 Task: Find connections with filter location Dongling with filter topic #wellness with filter profile language German with filter current company Applus+ IDIADA with filter school Poornima College of Engineering with filter industry Food and Beverage Retail with filter service category Demand Generation with filter keywords title Marketing Staff
Action: Mouse moved to (590, 80)
Screenshot: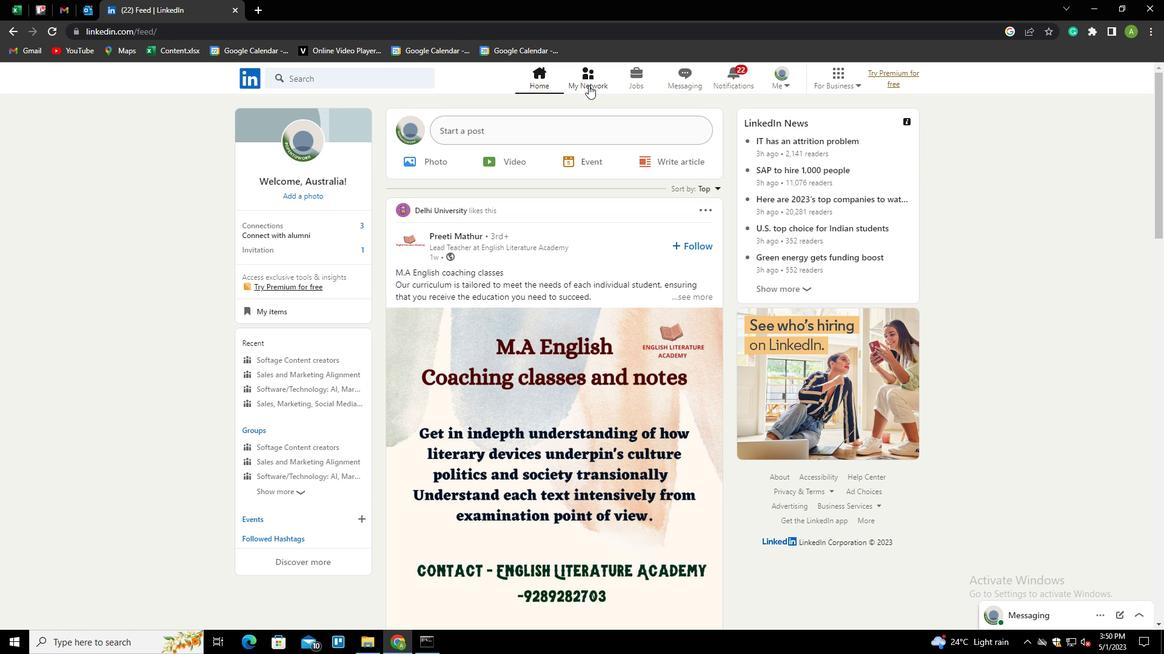 
Action: Mouse pressed left at (590, 80)
Screenshot: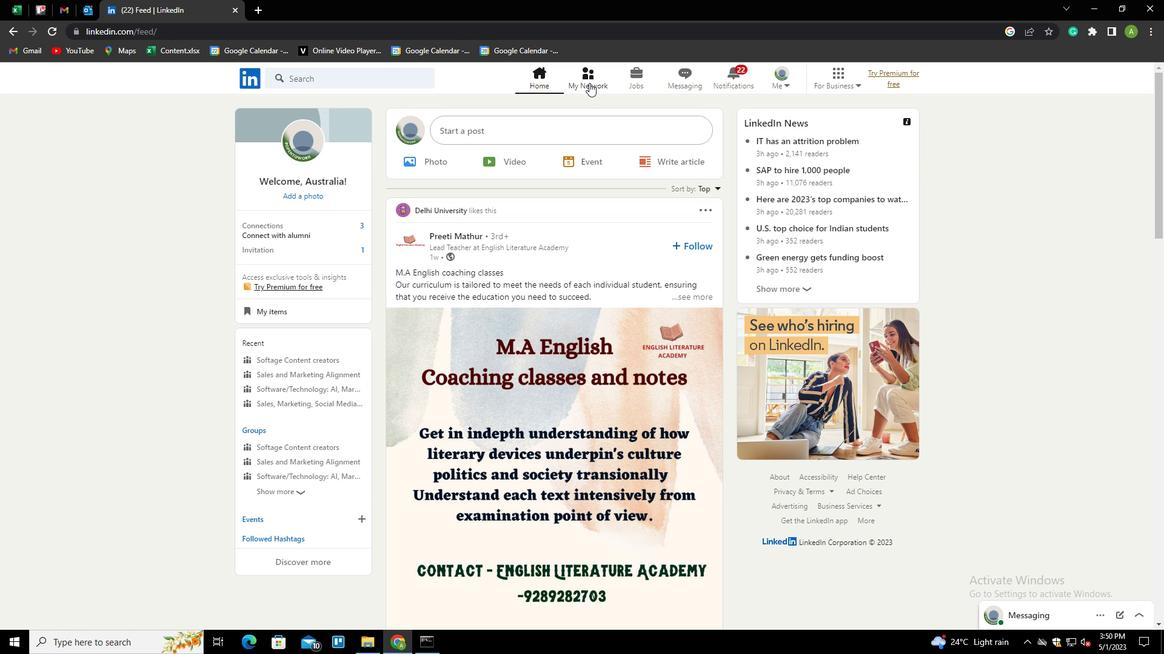 
Action: Mouse moved to (339, 144)
Screenshot: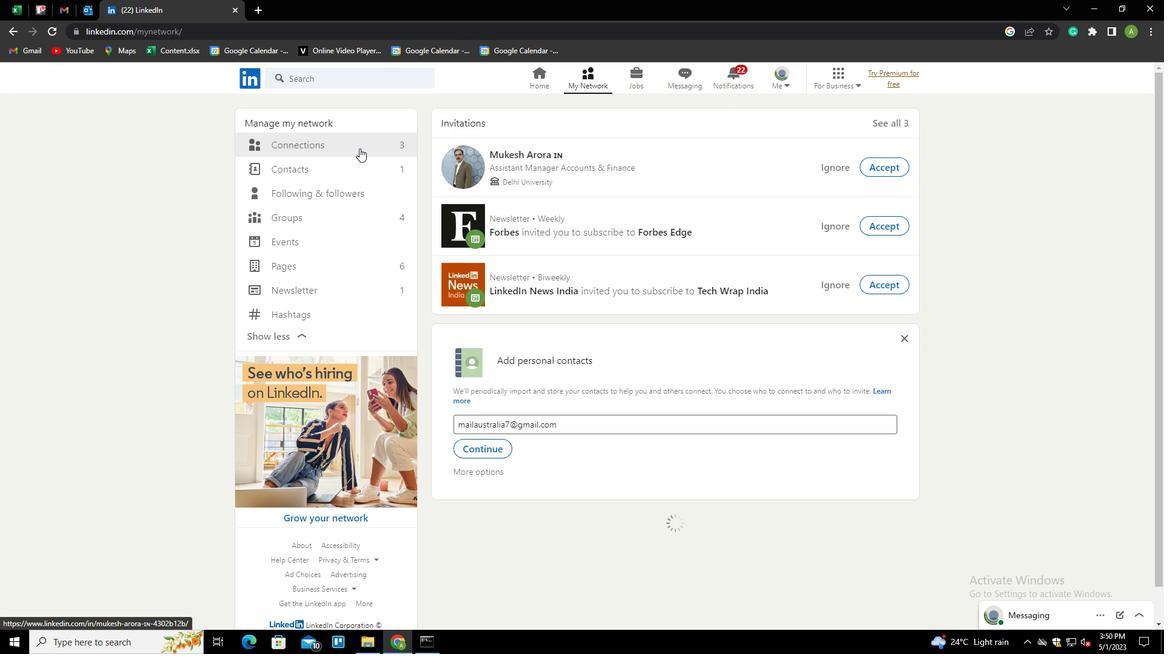 
Action: Mouse pressed left at (339, 144)
Screenshot: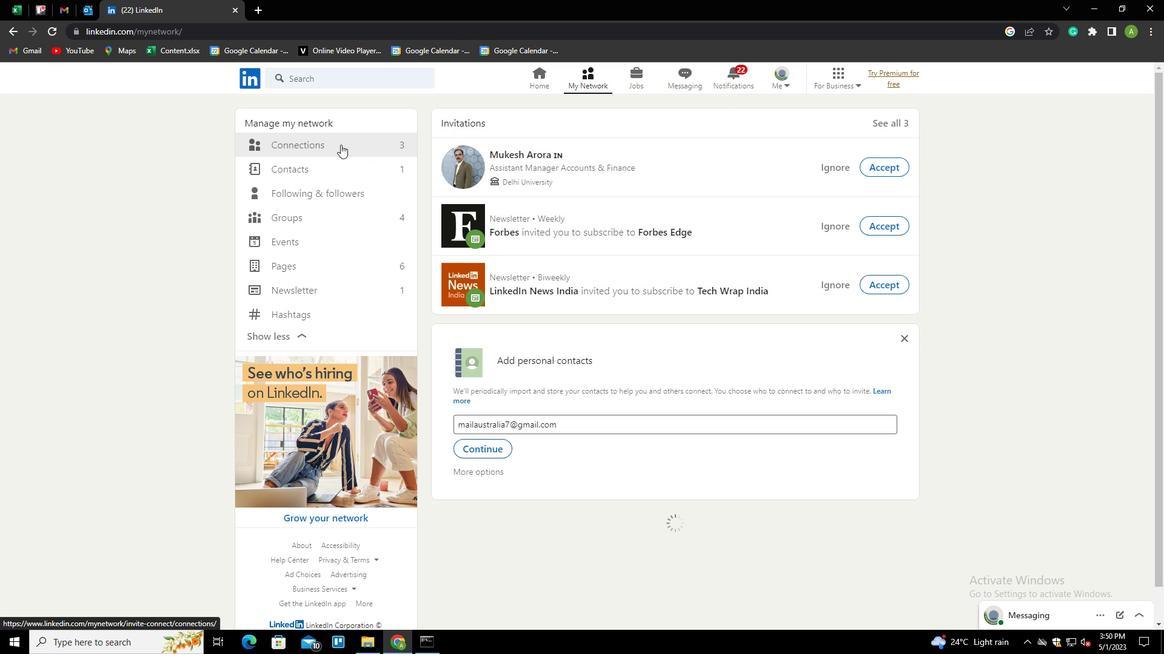 
Action: Mouse moved to (658, 144)
Screenshot: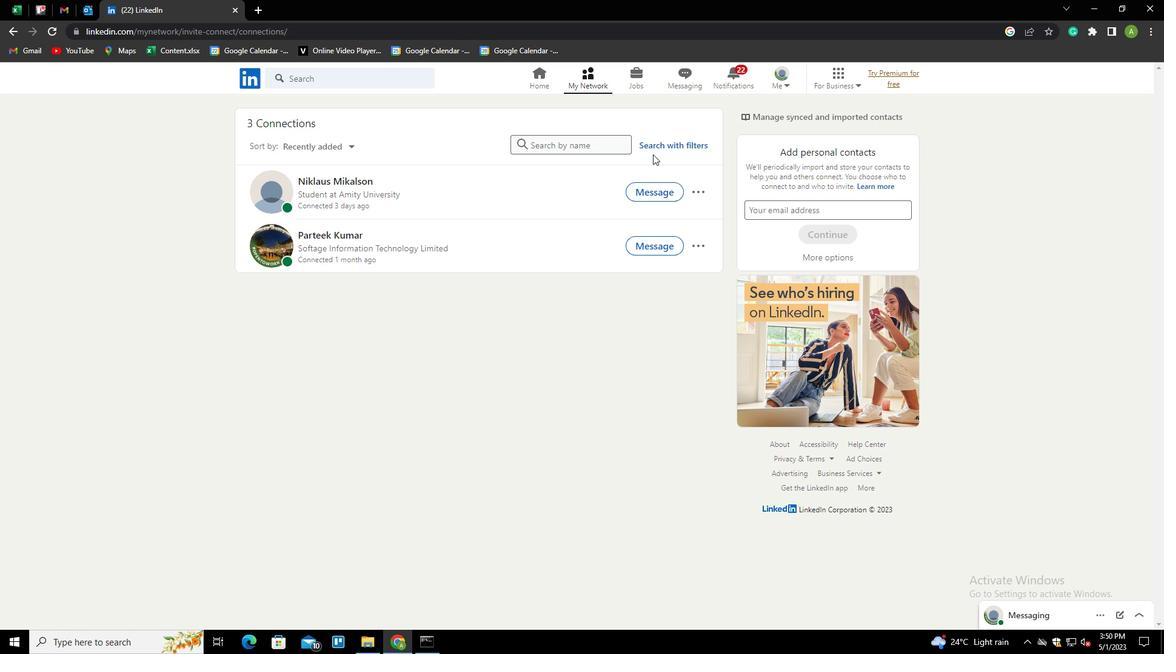 
Action: Mouse pressed left at (658, 144)
Screenshot: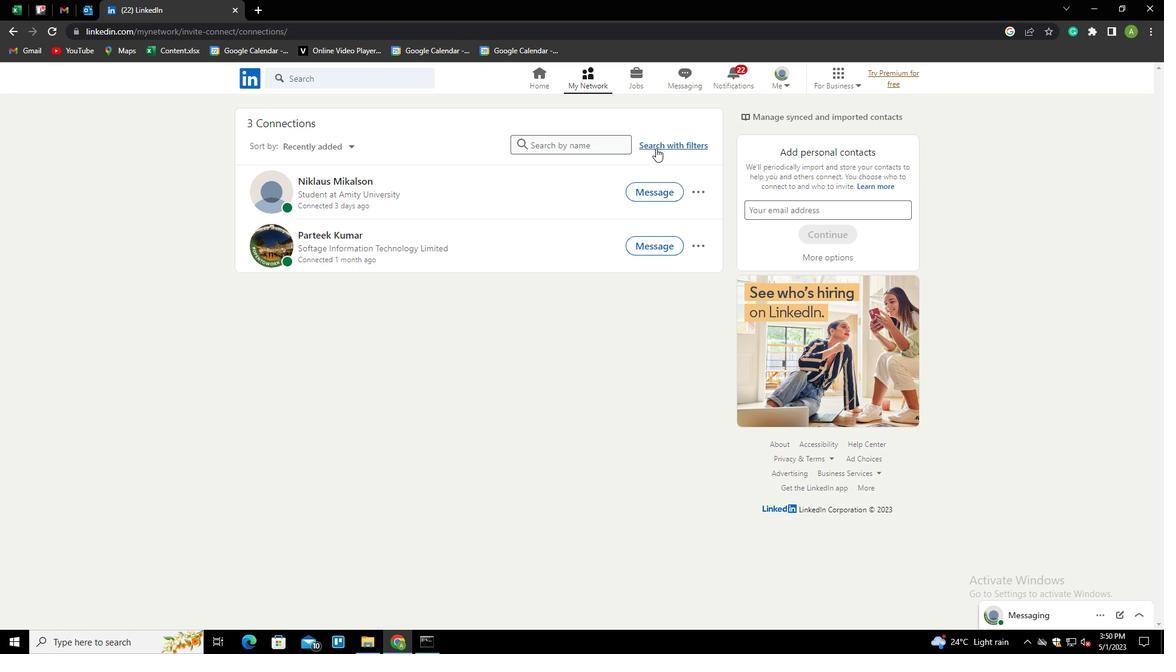 
Action: Mouse moved to (616, 112)
Screenshot: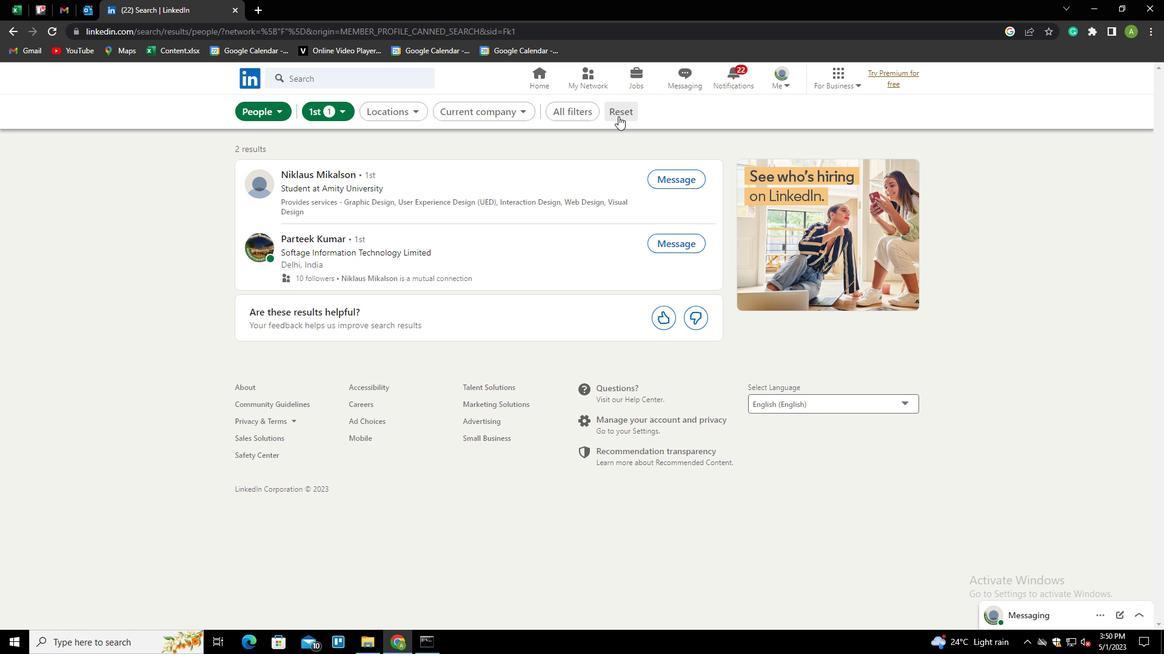 
Action: Mouse pressed left at (616, 112)
Screenshot: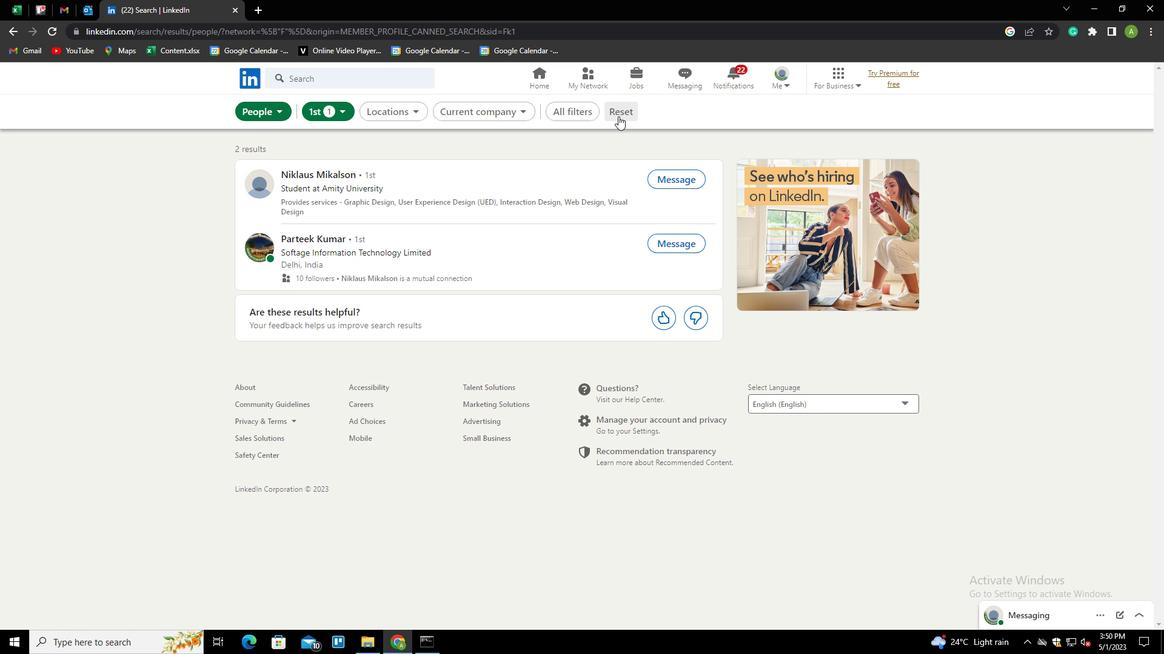 
Action: Mouse moved to (584, 112)
Screenshot: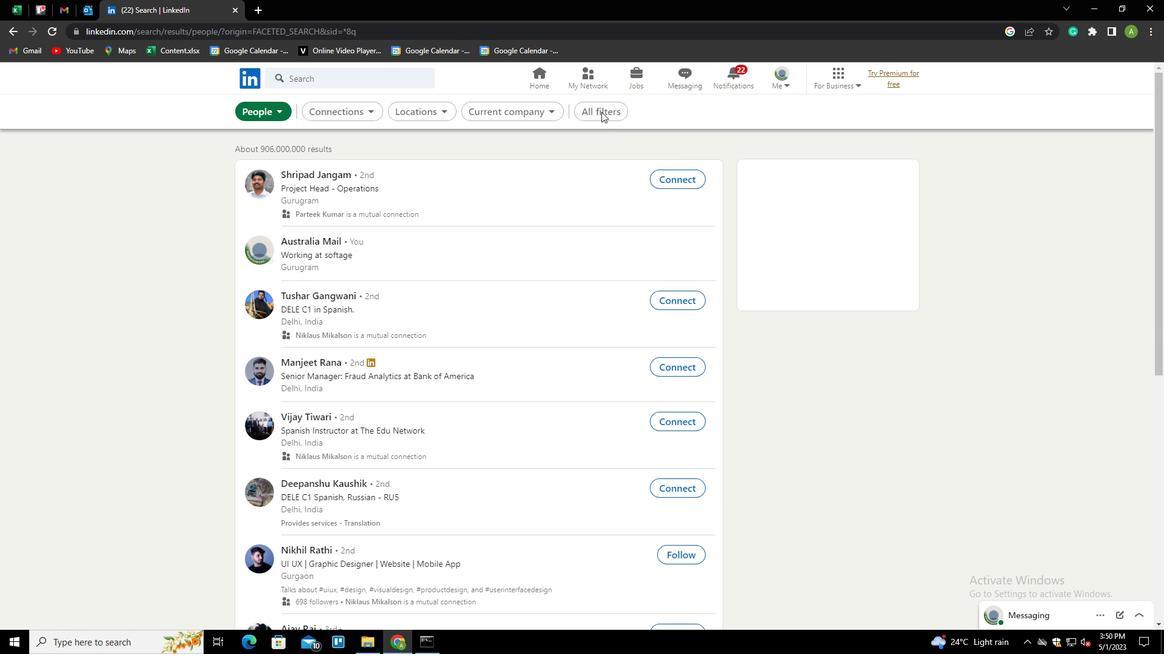 
Action: Mouse pressed left at (584, 112)
Screenshot: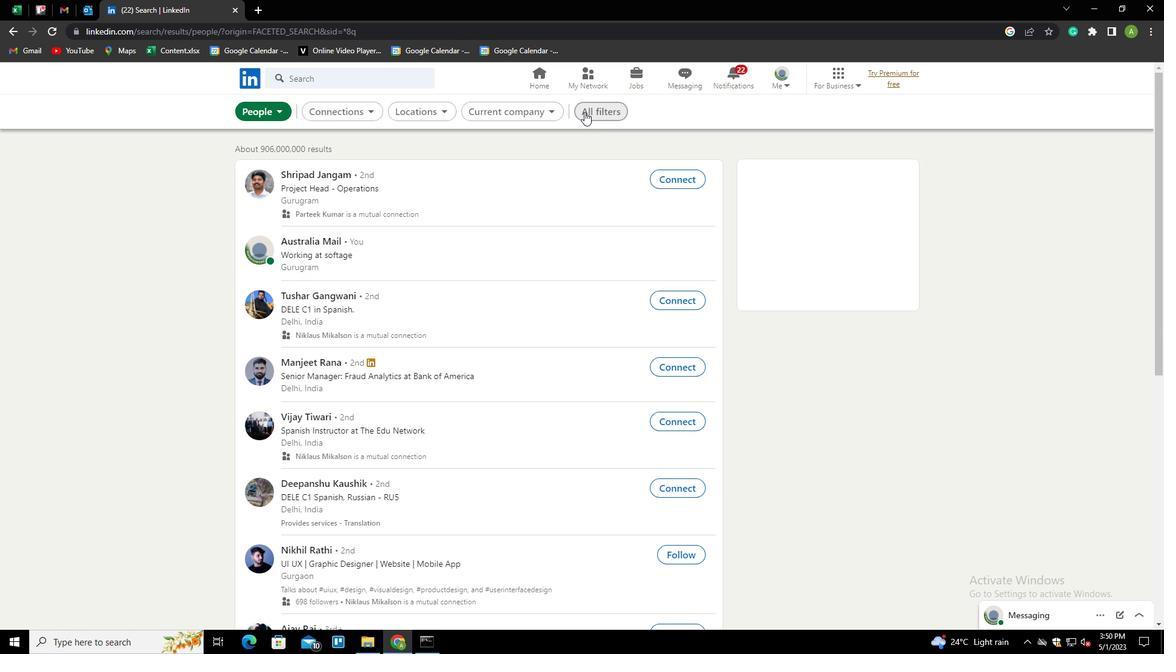 
Action: Mouse moved to (918, 354)
Screenshot: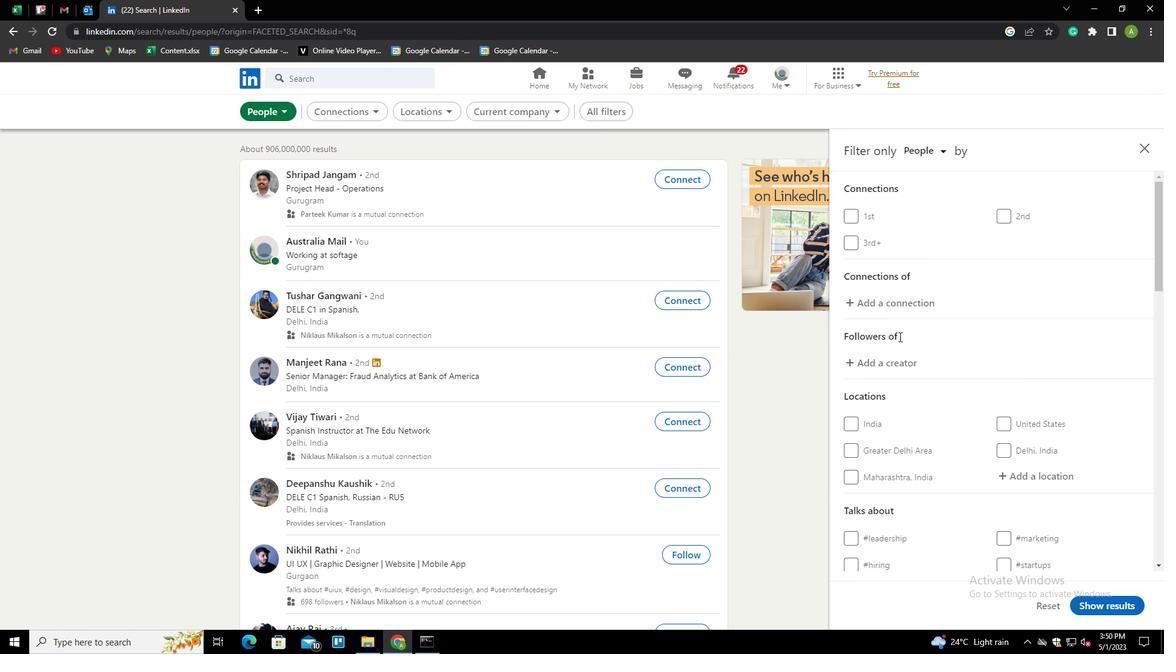 
Action: Mouse scrolled (918, 354) with delta (0, 0)
Screenshot: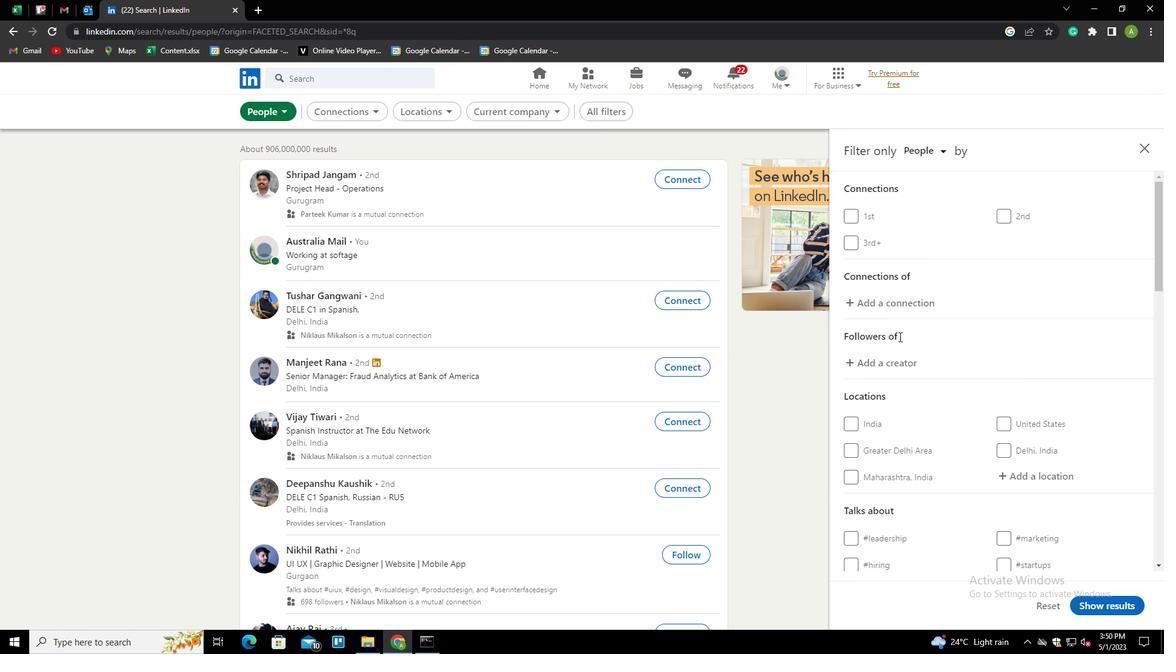 
Action: Mouse scrolled (918, 354) with delta (0, 0)
Screenshot: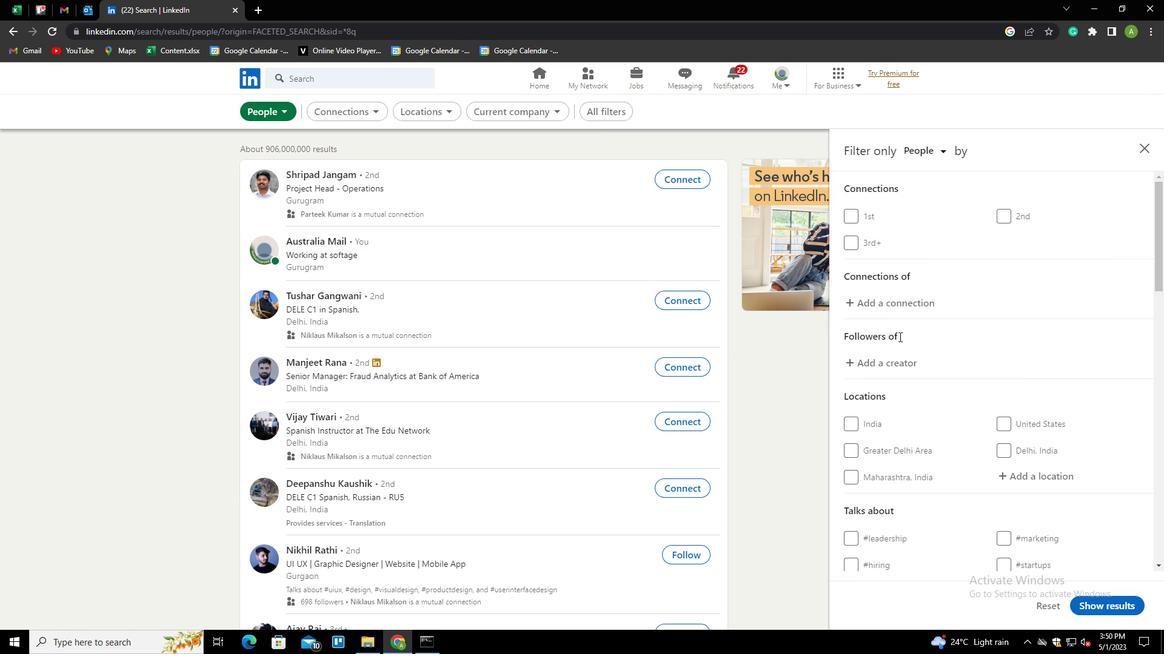 
Action: Mouse moved to (1024, 355)
Screenshot: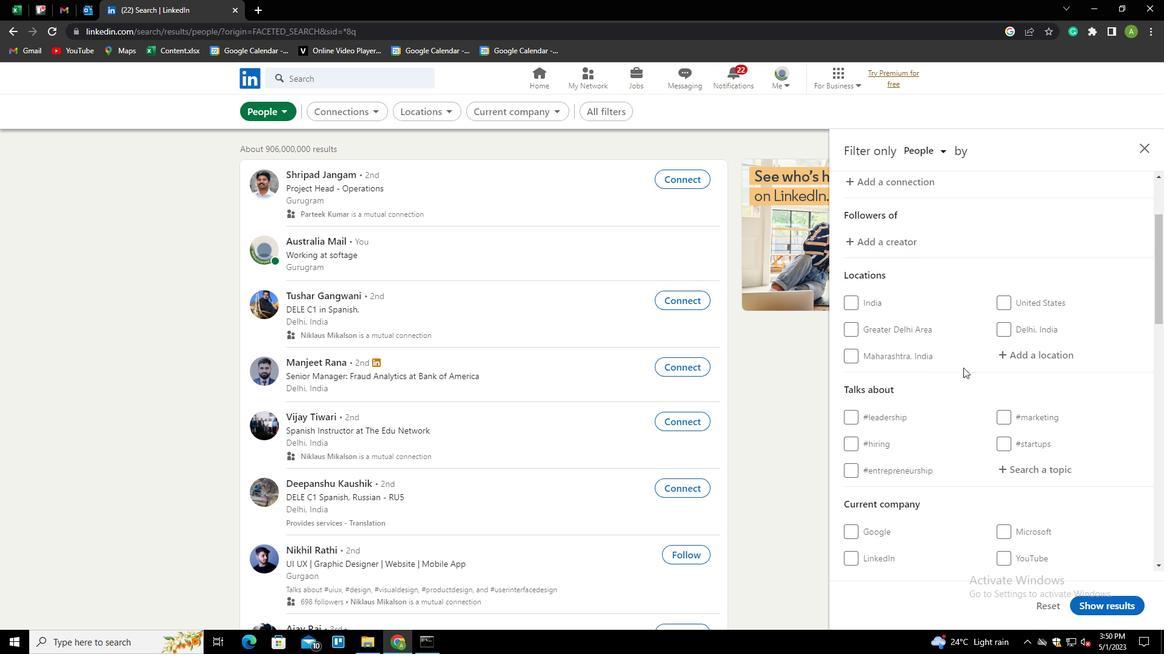 
Action: Mouse pressed left at (1024, 355)
Screenshot: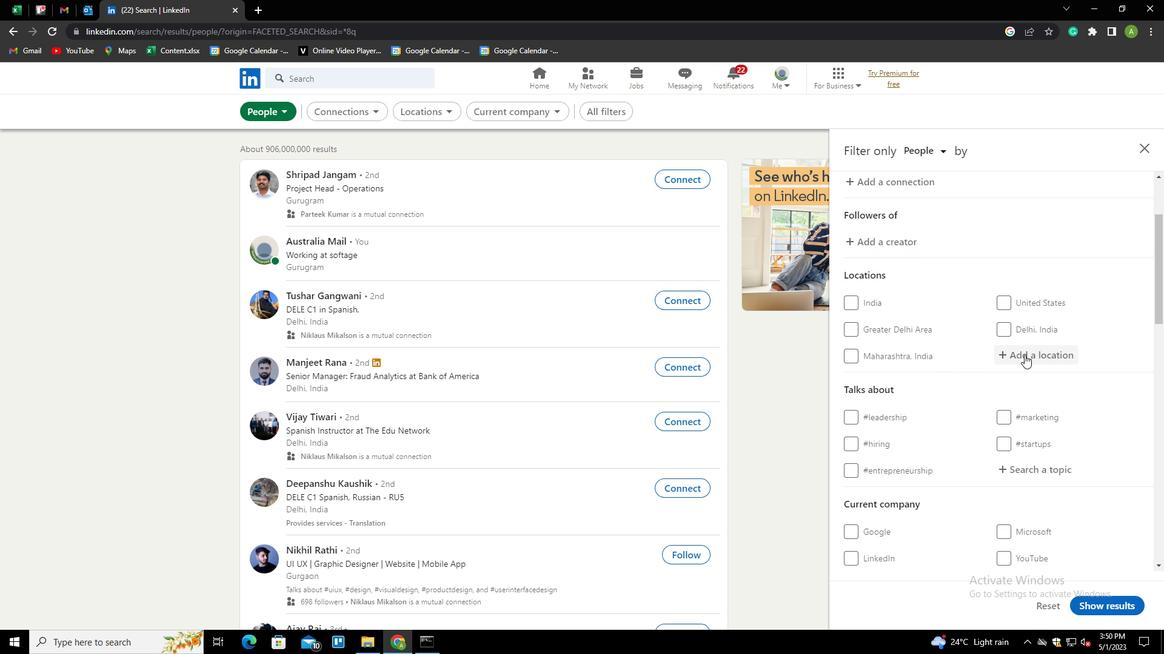 
Action: Key pressed <Key.shift>
Screenshot: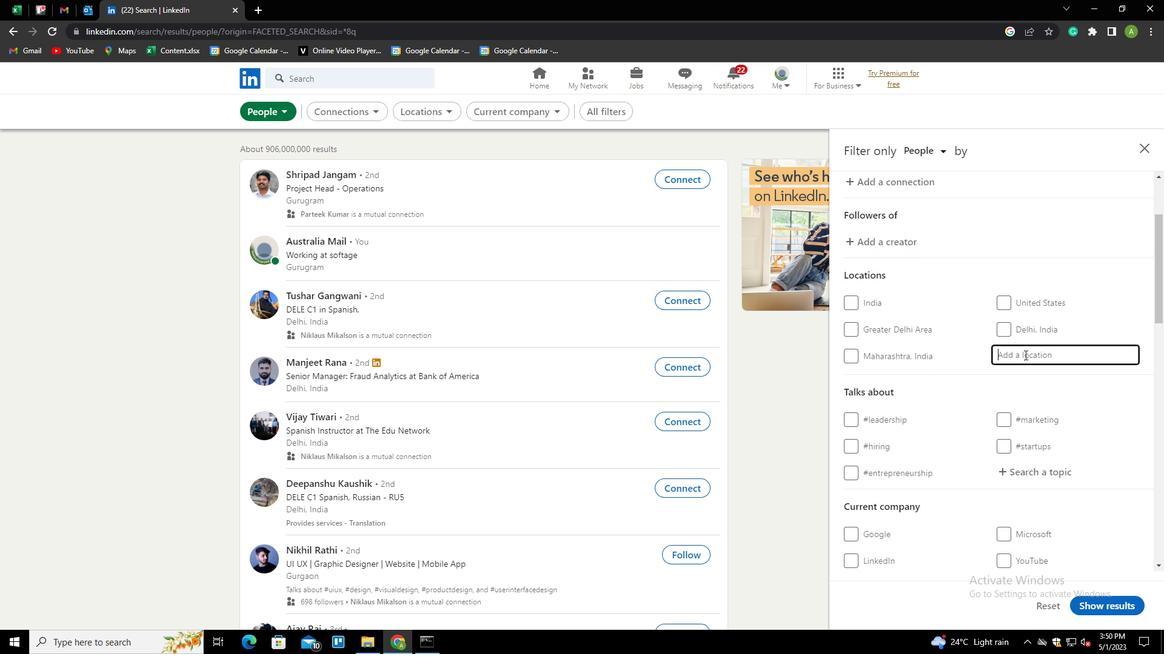
Action: Mouse moved to (1020, 355)
Screenshot: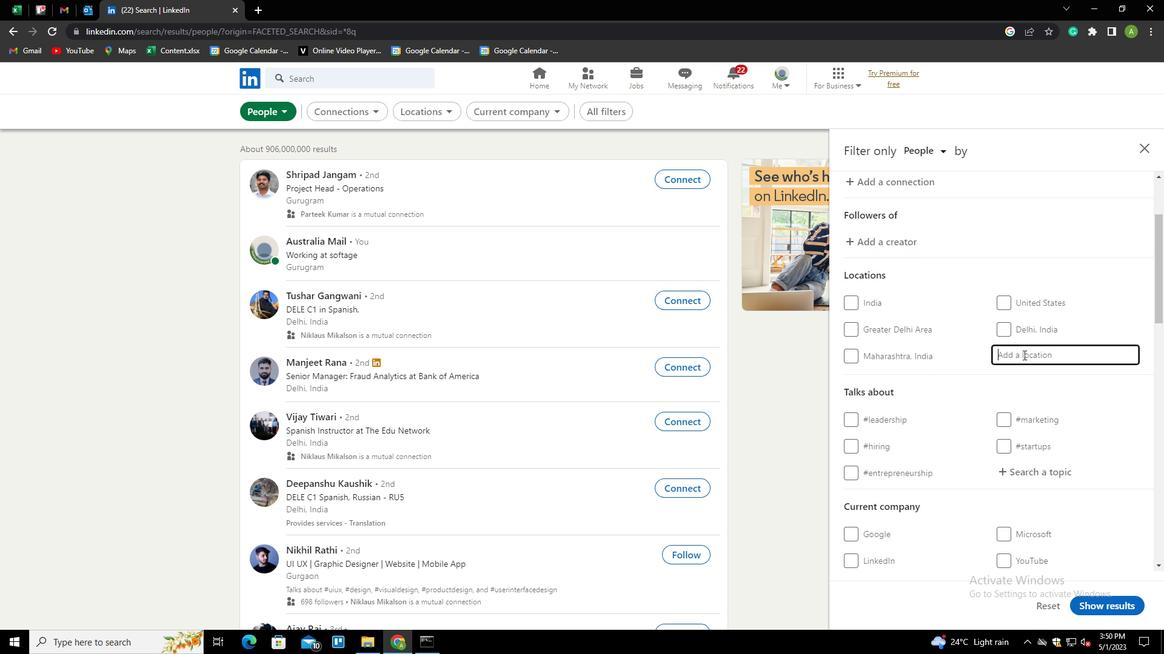 
Action: Key pressed <Key.shift><Key.shift><Key.shift><Key.shift><Key.shift><Key.shift><Key.shift><Key.shift><Key.shift><Key.shift><Key.shift><Key.shift><Key.shift><Key.shift><Key.shift><Key.shift><Key.shift><Key.shift><Key.shift><Key.shift><Key.shift><Key.shift><Key.shift><Key.shift><Key.shift><Key.shift><Key.shift><Key.shift><Key.shift><Key.shift><Key.shift><Key.shift><Key.shift><Key.shift><Key.shift><Key.shift><Key.shift><Key.shift><Key.shift><Key.shift><Key.shift><Key.shift><Key.shift><Key.shift><Key.shift><Key.shift><Key.shift><Key.shift><Key.shift><Key.shift><Key.shift><Key.shift><Key.shift><Key.shift><Key.shift><Key.shift><Key.shift><Key.shift><Key.shift><Key.shift><Key.shift>DONGLING
Screenshot: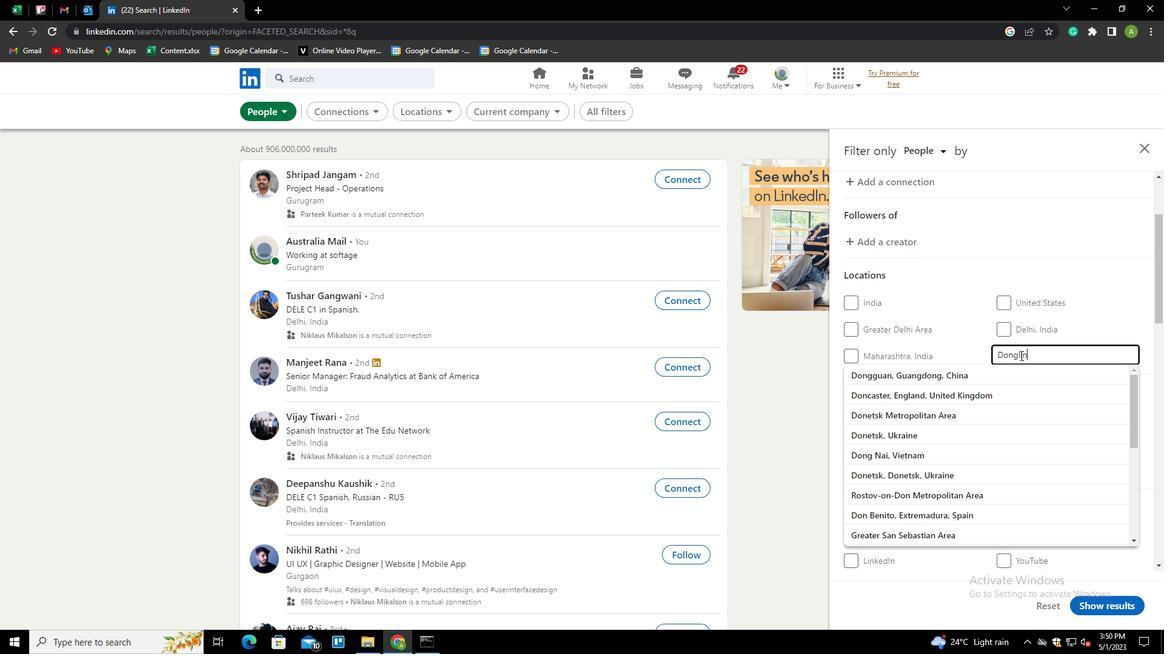 
Action: Mouse moved to (1052, 395)
Screenshot: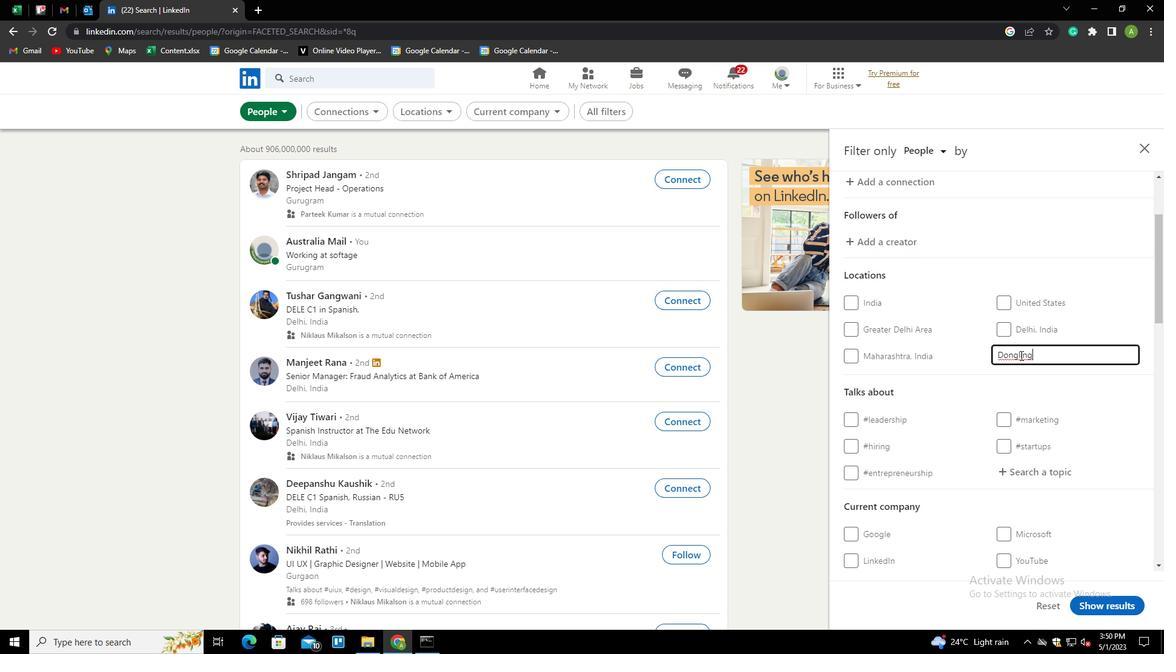 
Action: Mouse pressed left at (1052, 395)
Screenshot: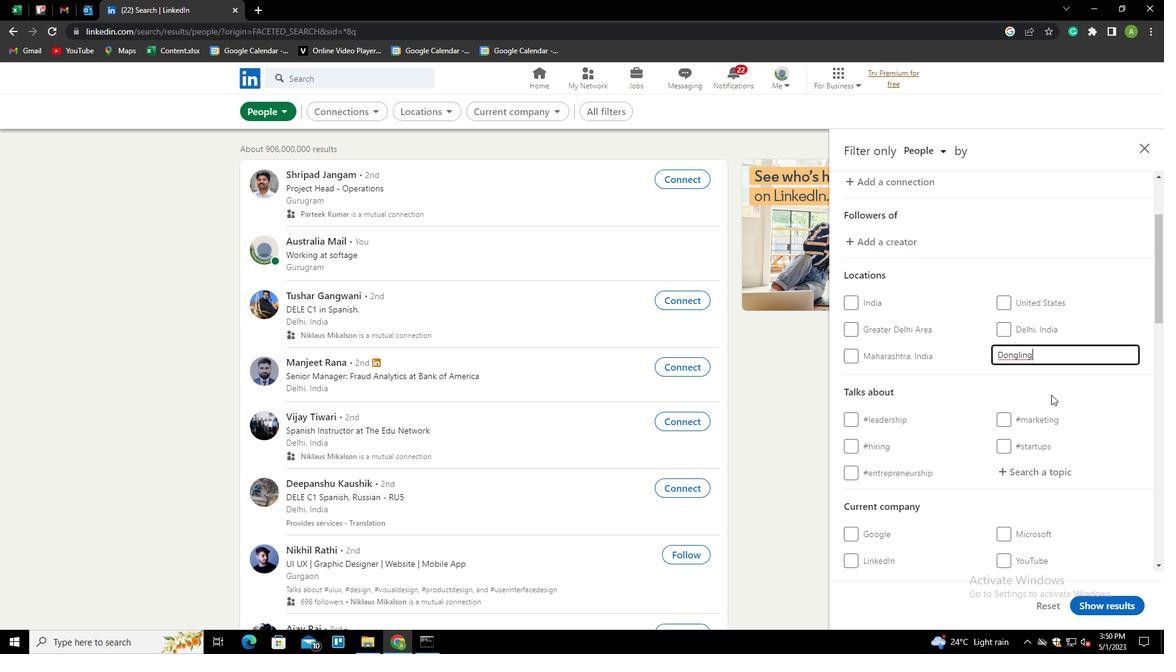
Action: Mouse moved to (1033, 469)
Screenshot: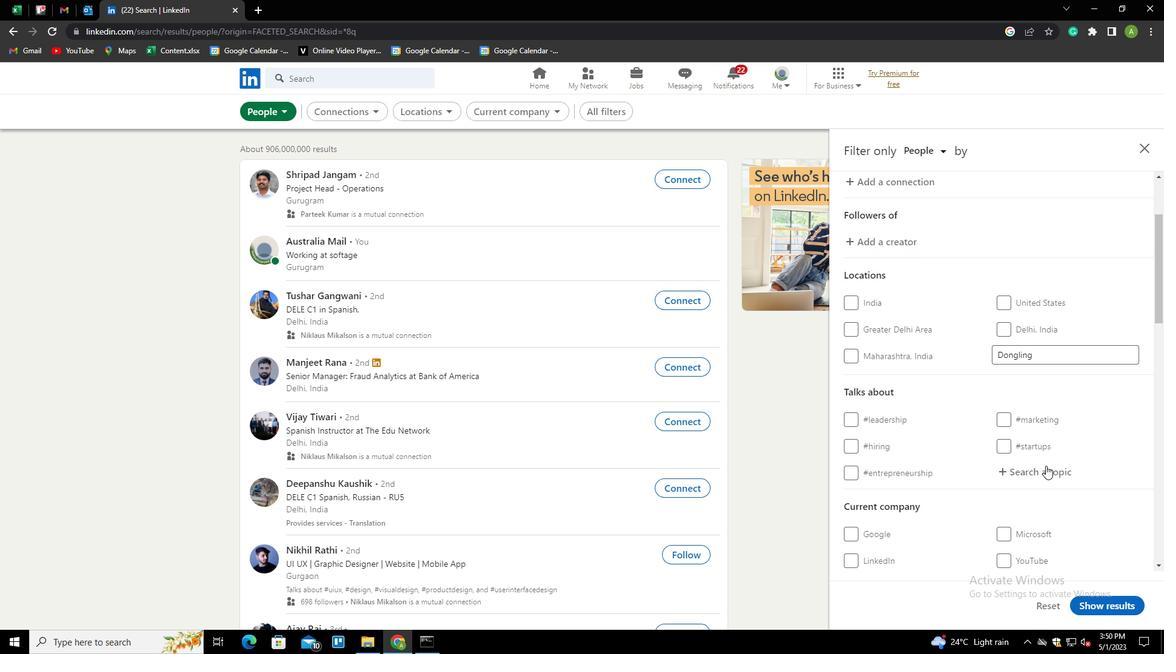 
Action: Mouse pressed left at (1033, 469)
Screenshot: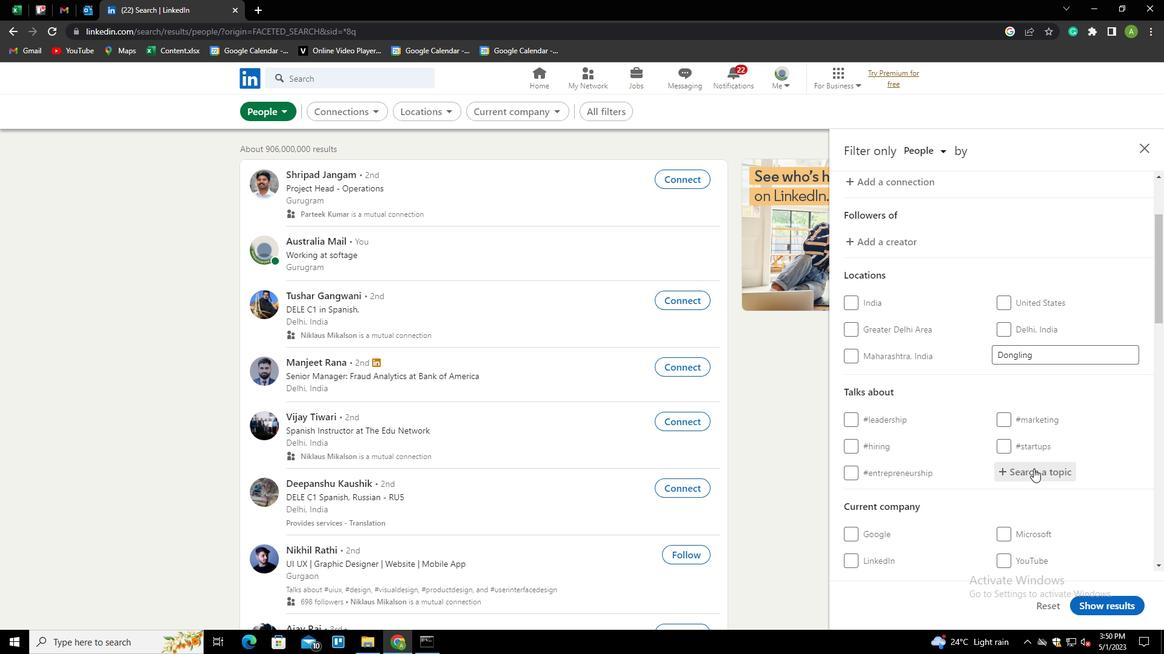 
Action: Key pressed WEO<Key.backspace>LLNE<Key.down><Key.enter>
Screenshot: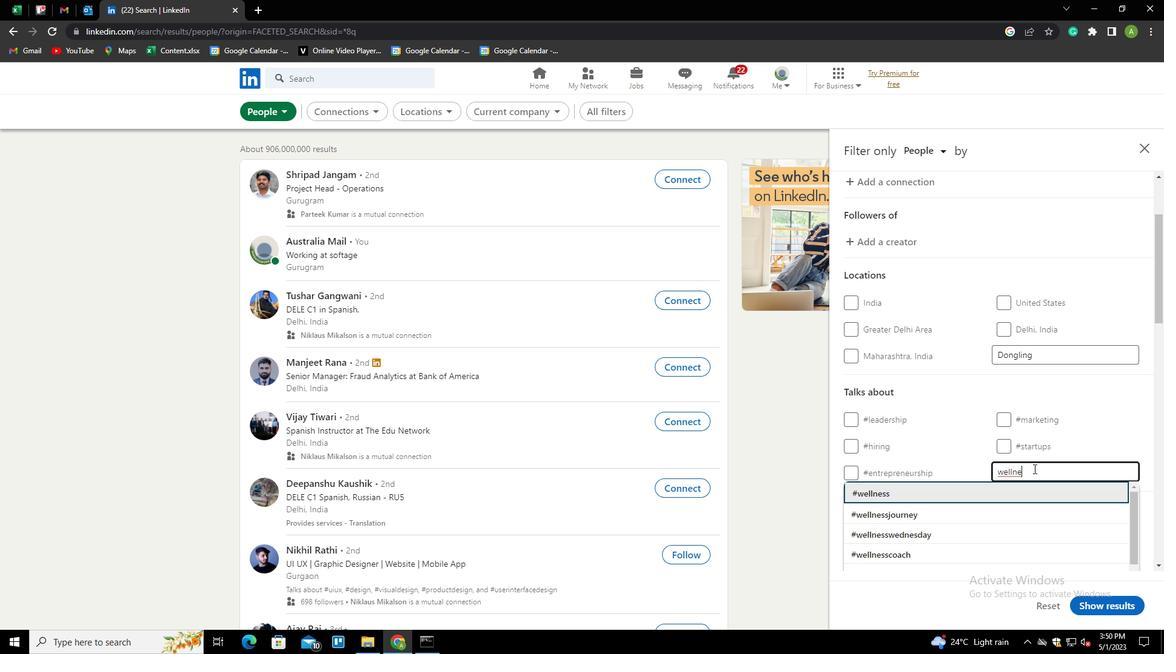 
Action: Mouse scrolled (1033, 468) with delta (0, 0)
Screenshot: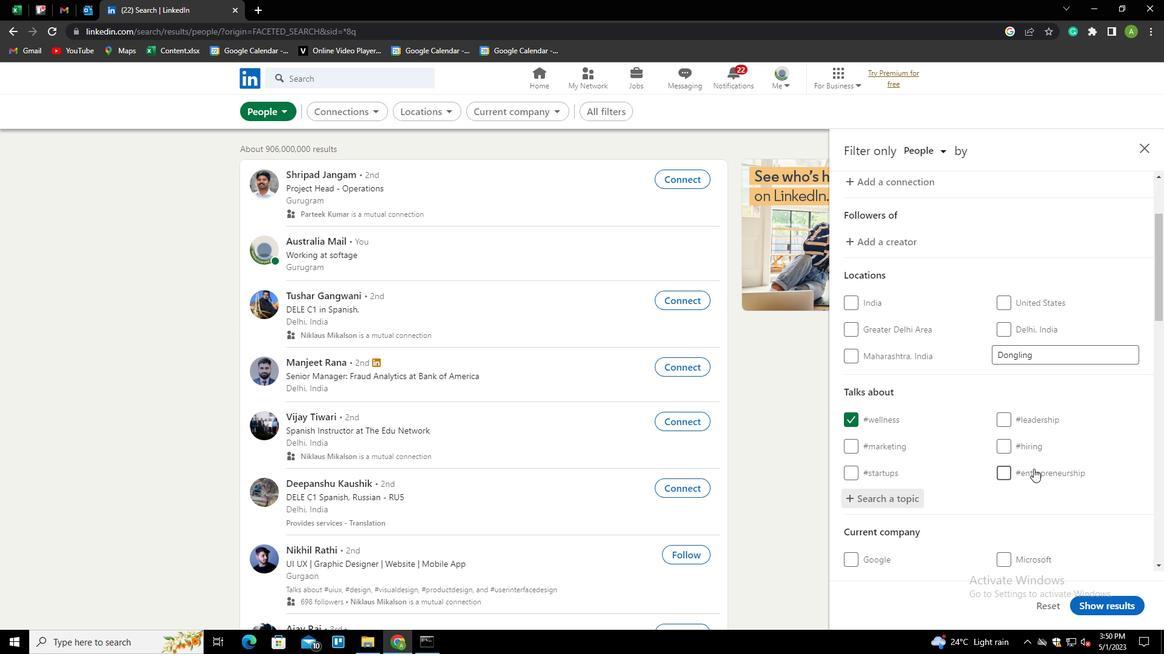 
Action: Mouse scrolled (1033, 468) with delta (0, 0)
Screenshot: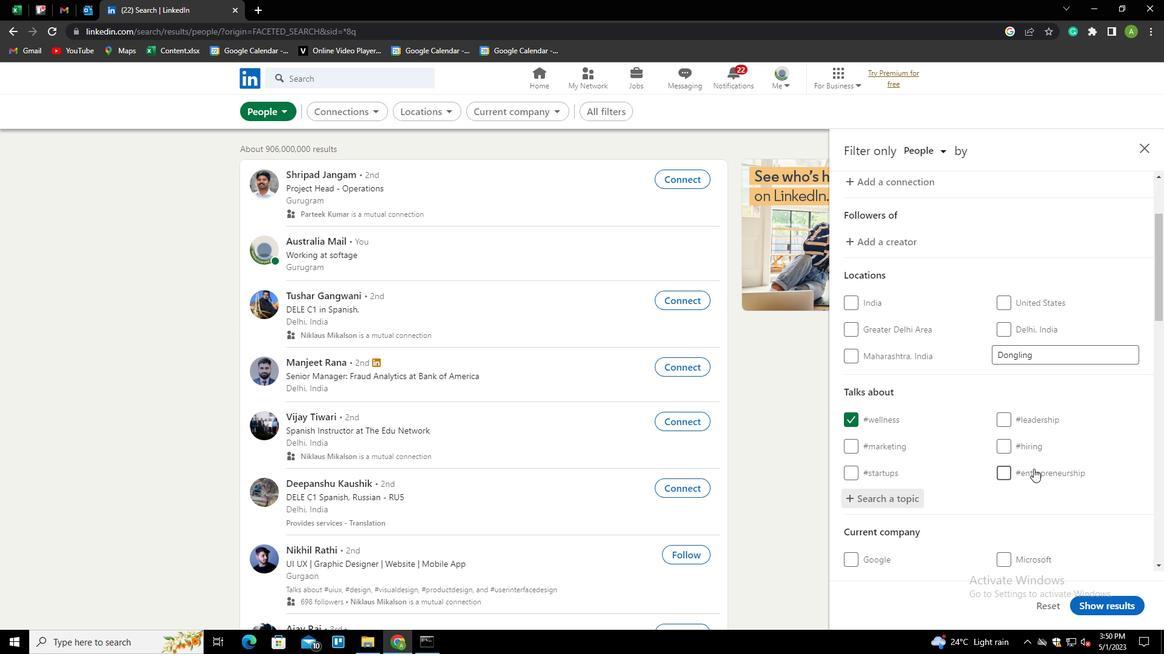 
Action: Mouse scrolled (1033, 468) with delta (0, 0)
Screenshot: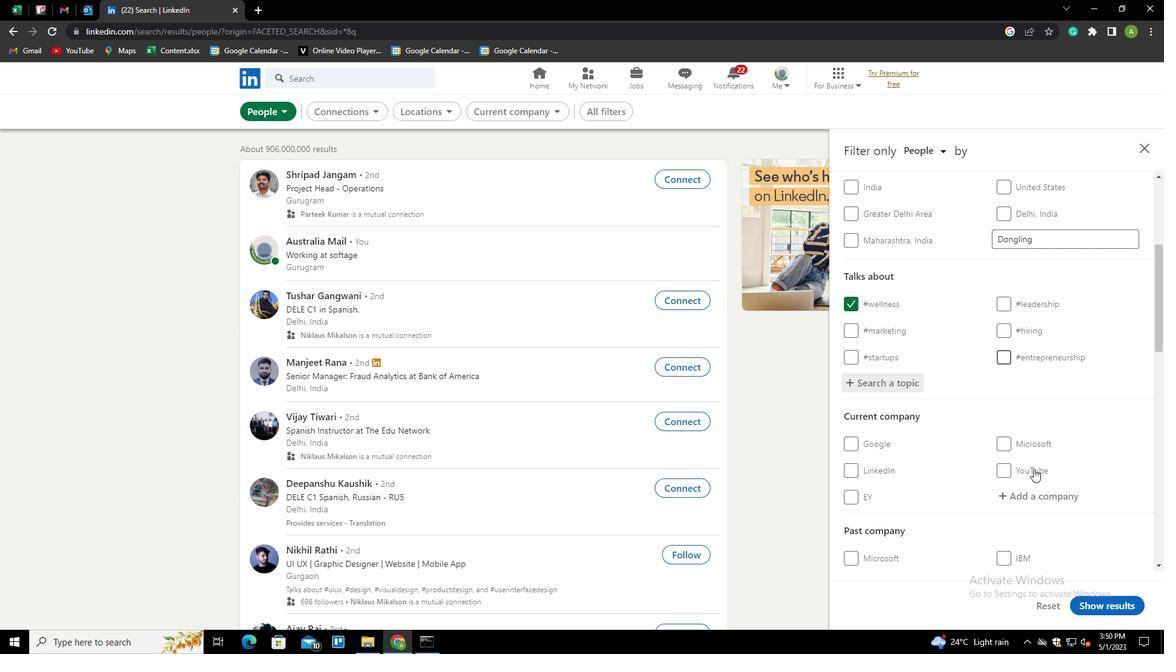 
Action: Mouse scrolled (1033, 468) with delta (0, 0)
Screenshot: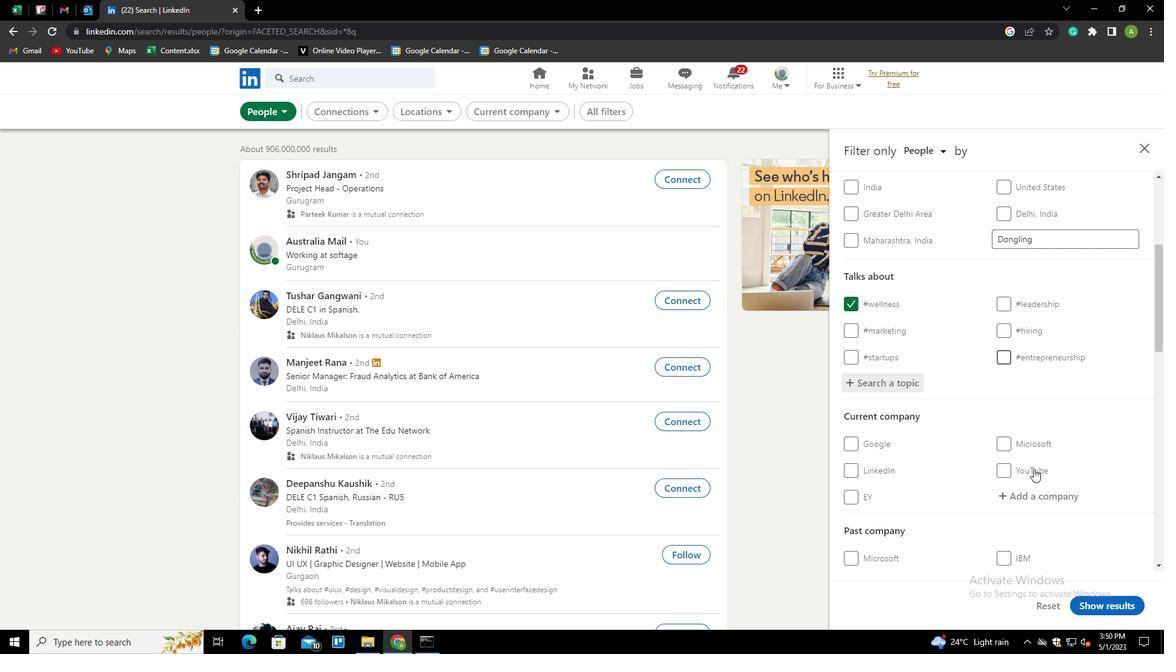 
Action: Mouse scrolled (1033, 468) with delta (0, 0)
Screenshot: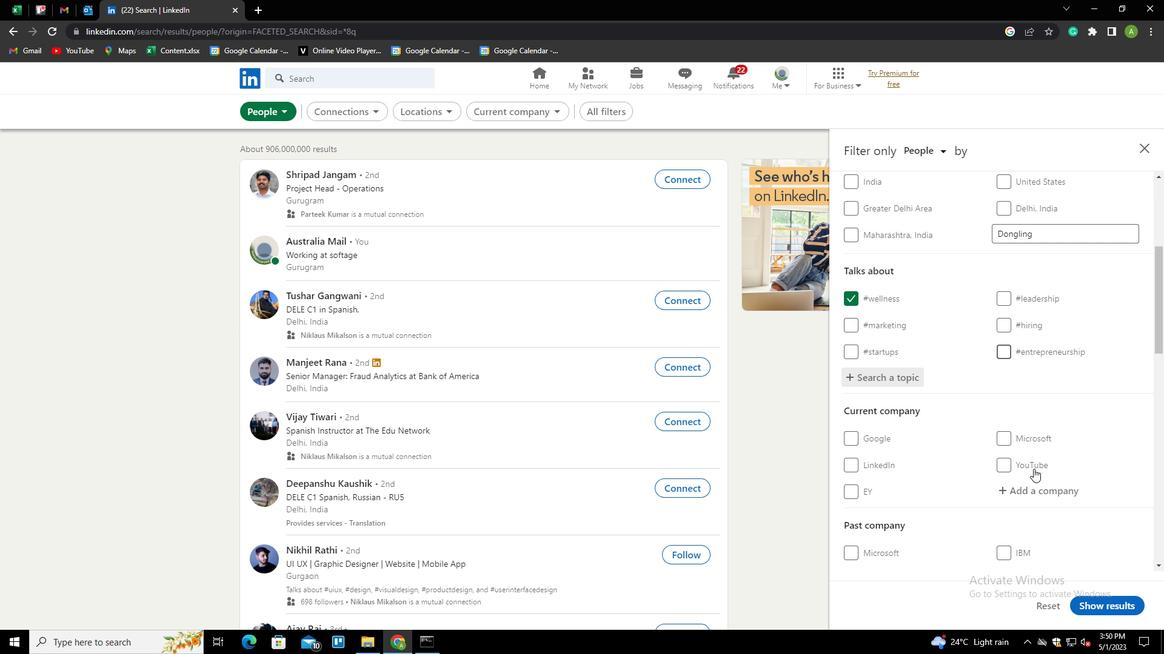 
Action: Mouse scrolled (1033, 468) with delta (0, 0)
Screenshot: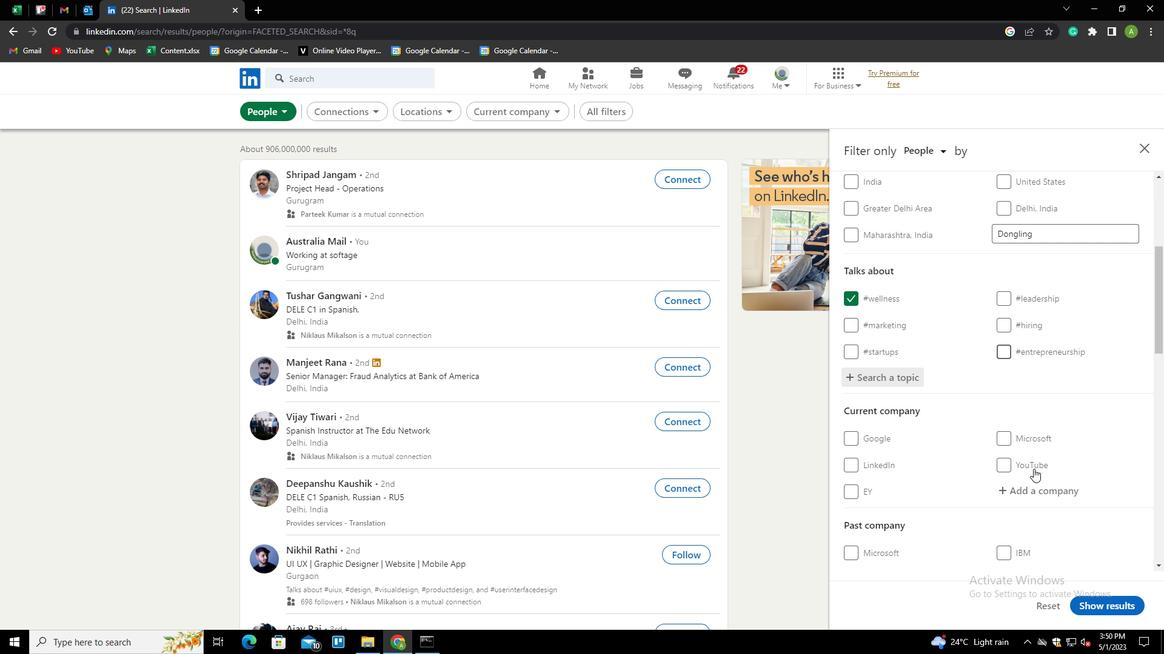 
Action: Mouse scrolled (1033, 468) with delta (0, 0)
Screenshot: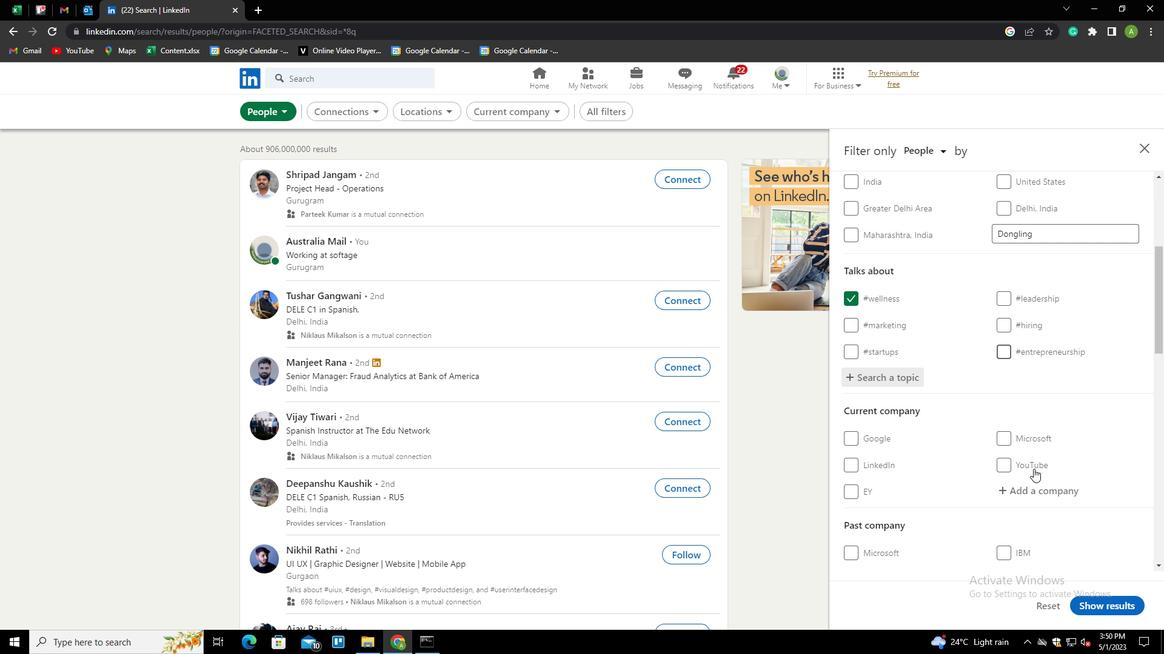 
Action: Mouse scrolled (1033, 468) with delta (0, 0)
Screenshot: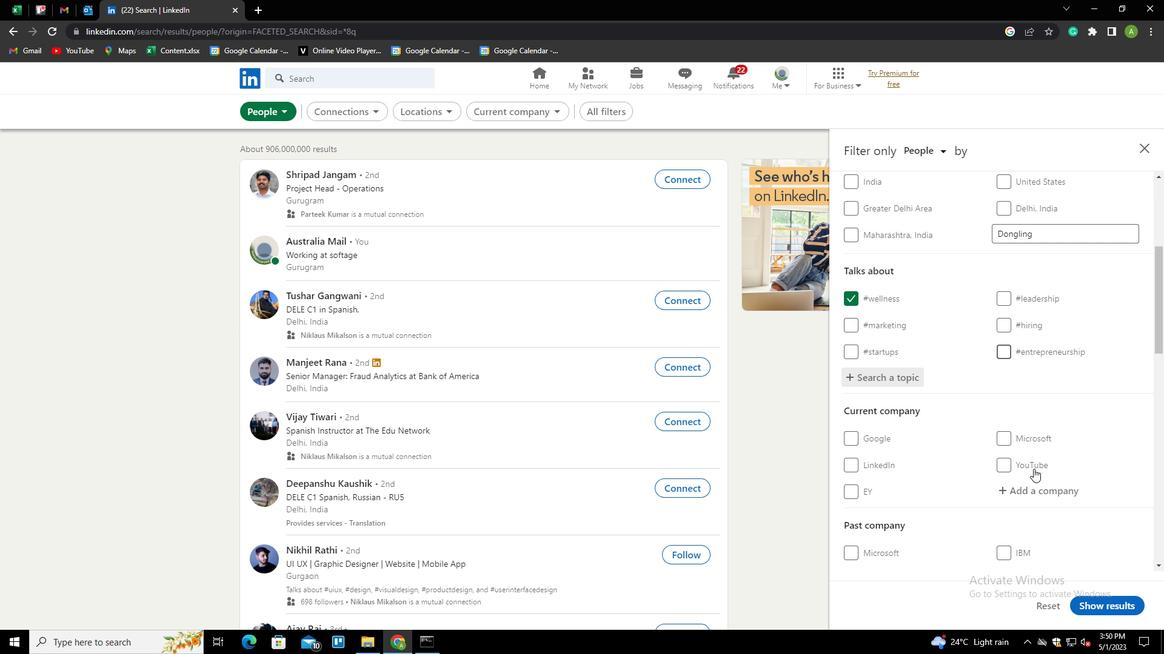
Action: Mouse scrolled (1033, 468) with delta (0, 0)
Screenshot: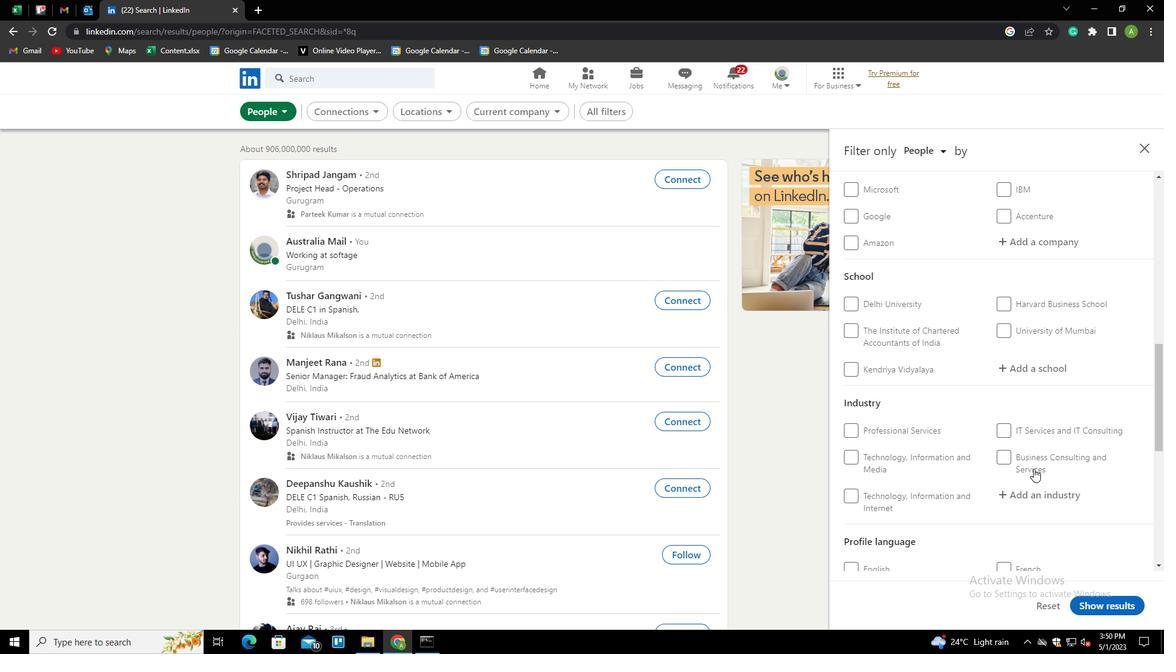 
Action: Mouse scrolled (1033, 468) with delta (0, 0)
Screenshot: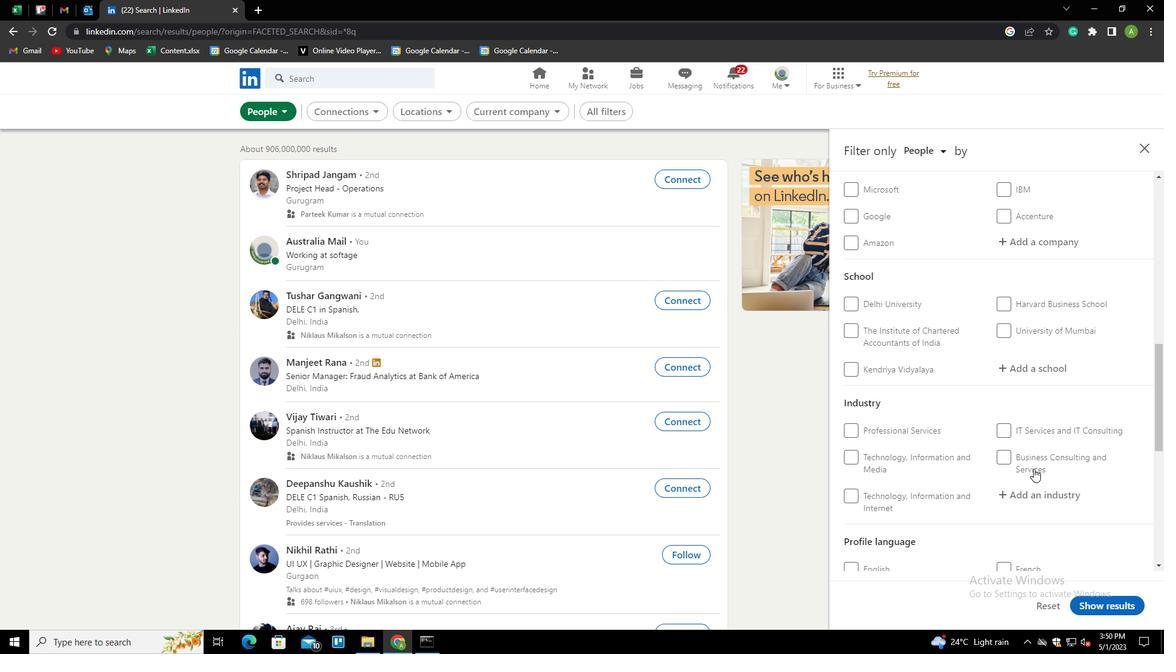 
Action: Mouse scrolled (1033, 468) with delta (0, 0)
Screenshot: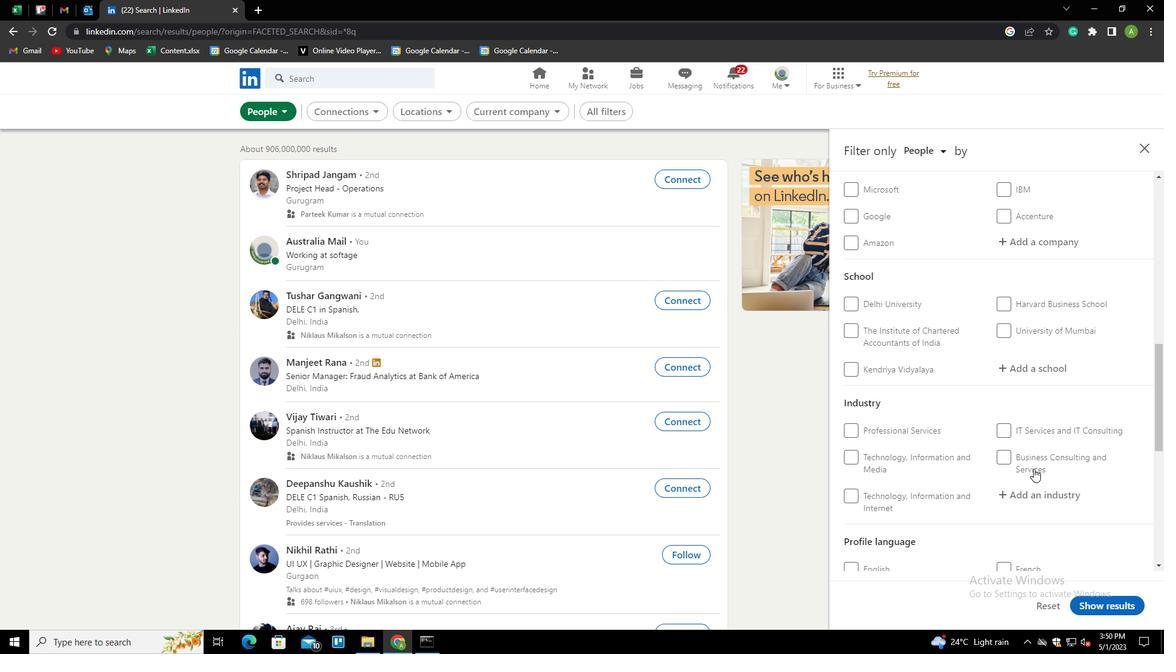 
Action: Mouse scrolled (1033, 468) with delta (0, 0)
Screenshot: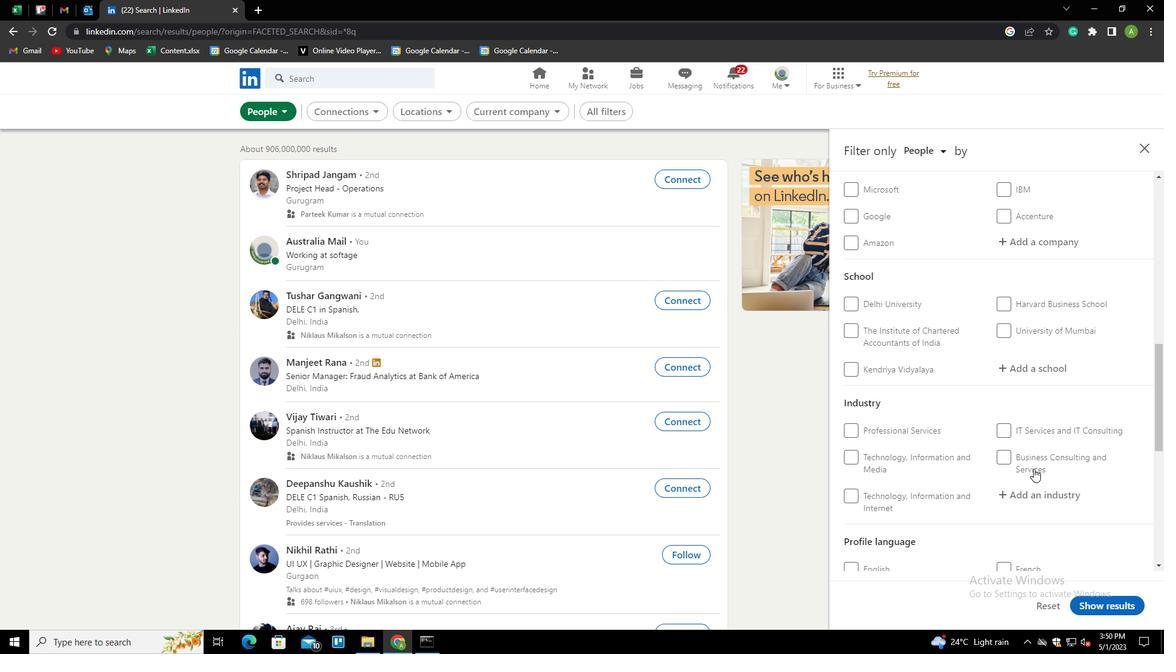 
Action: Mouse moved to (866, 383)
Screenshot: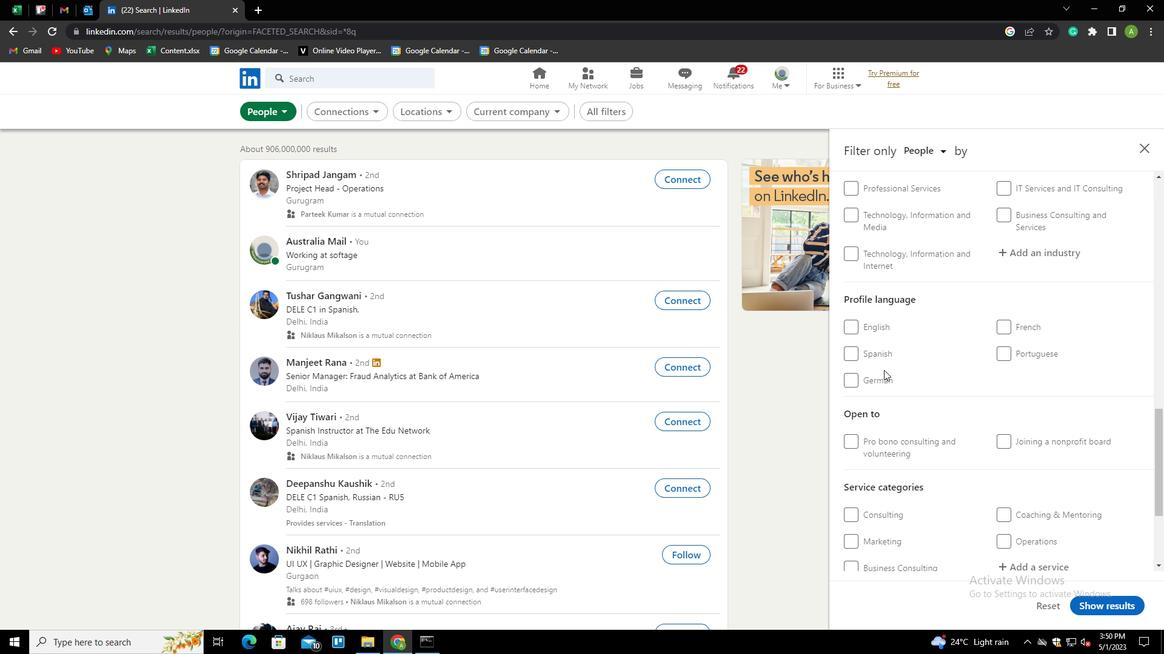 
Action: Mouse pressed left at (866, 383)
Screenshot: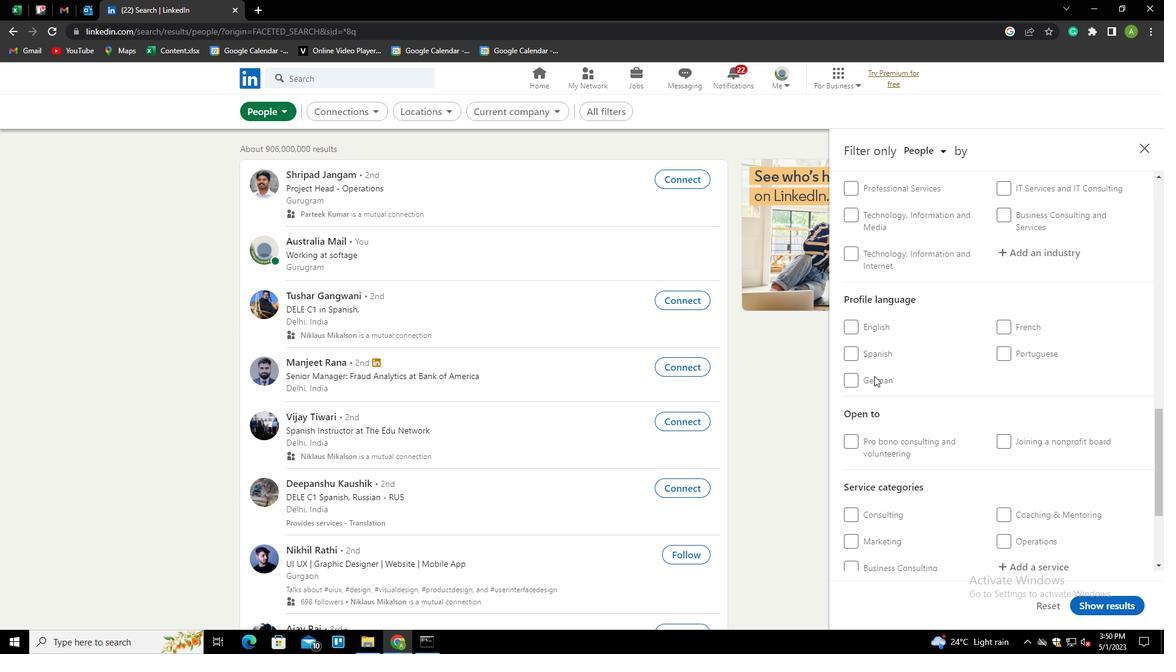 
Action: Mouse moved to (1031, 421)
Screenshot: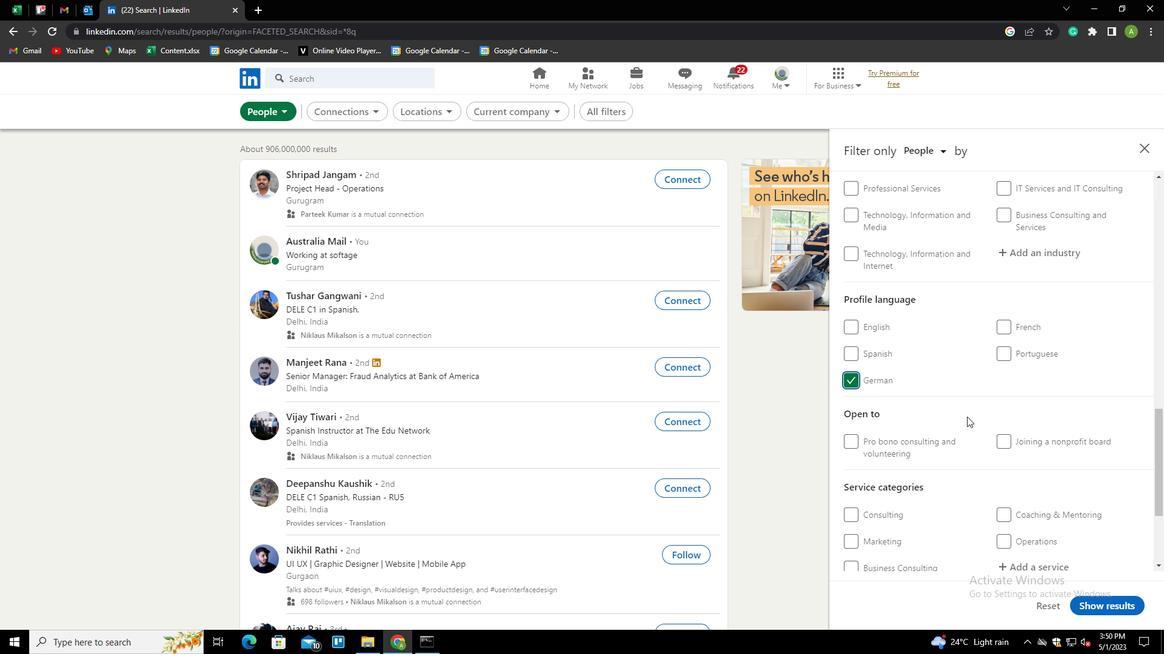 
Action: Mouse scrolled (1031, 422) with delta (0, 0)
Screenshot: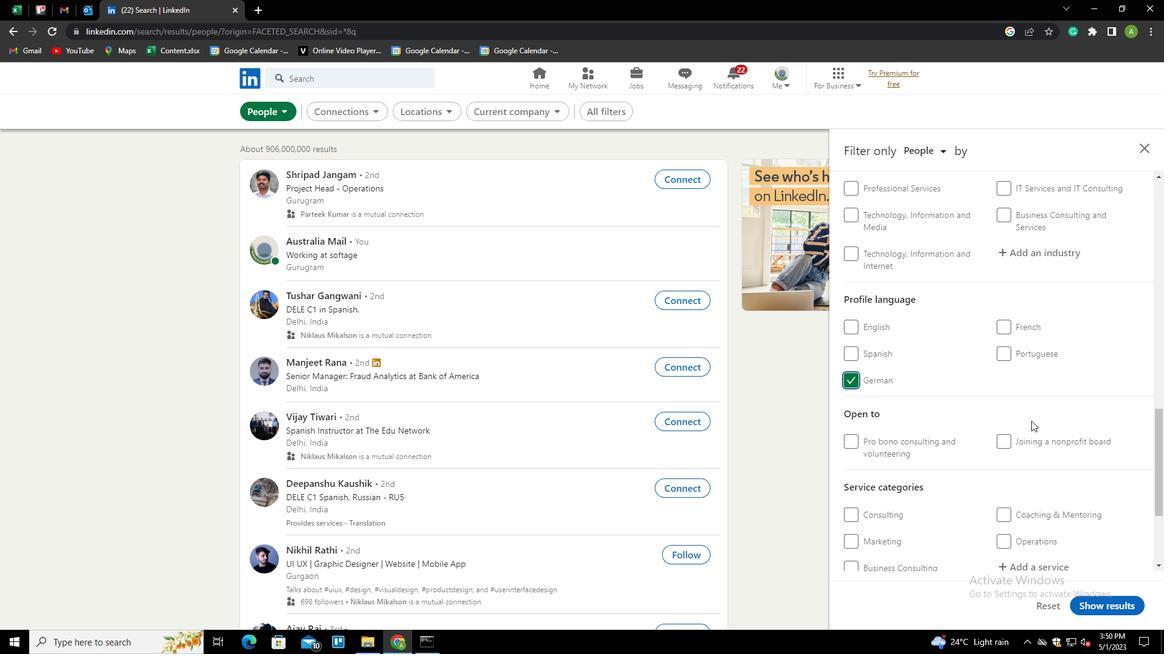 
Action: Mouse scrolled (1031, 422) with delta (0, 0)
Screenshot: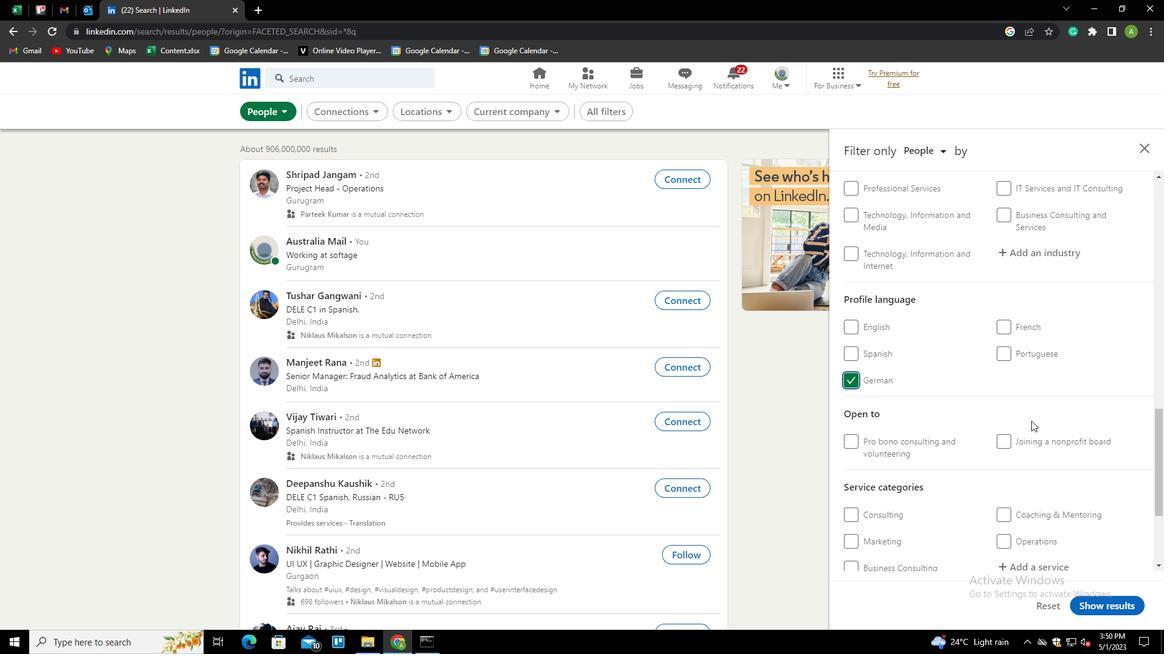 
Action: Mouse scrolled (1031, 422) with delta (0, 0)
Screenshot: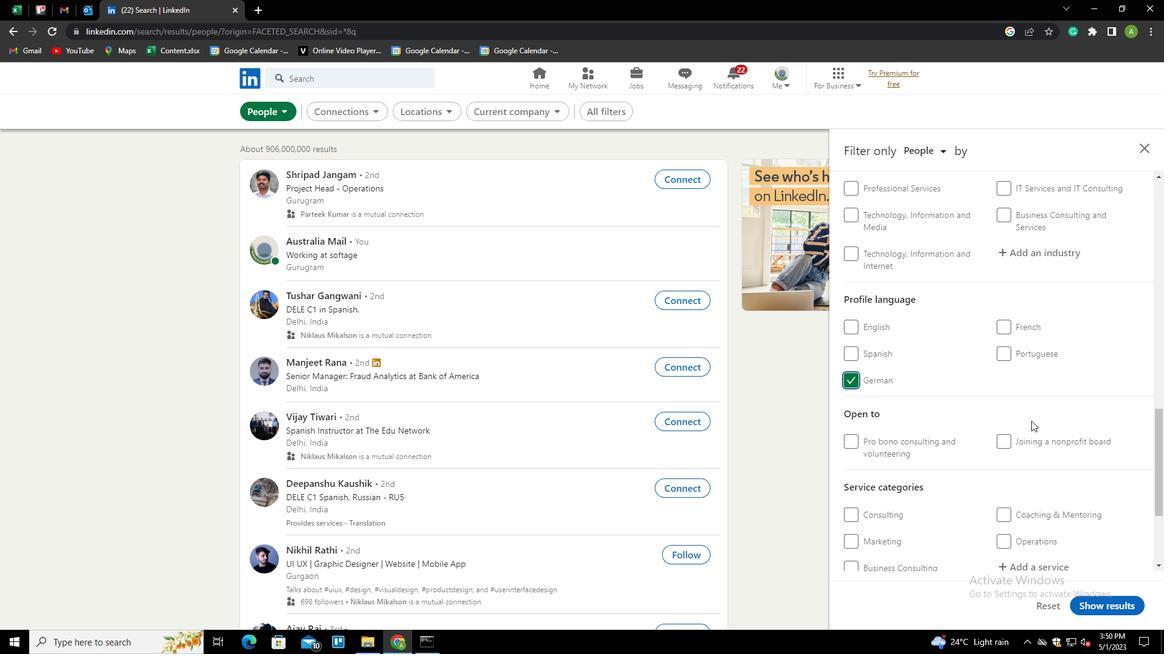 
Action: Mouse scrolled (1031, 422) with delta (0, 0)
Screenshot: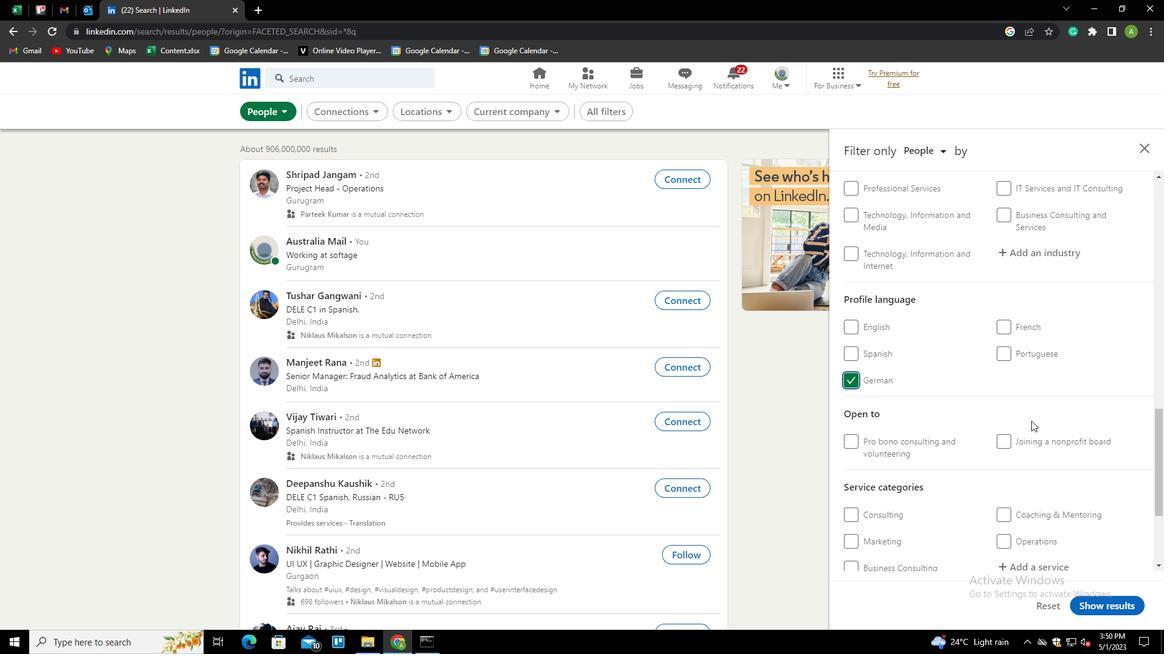 
Action: Mouse scrolled (1031, 422) with delta (0, 0)
Screenshot: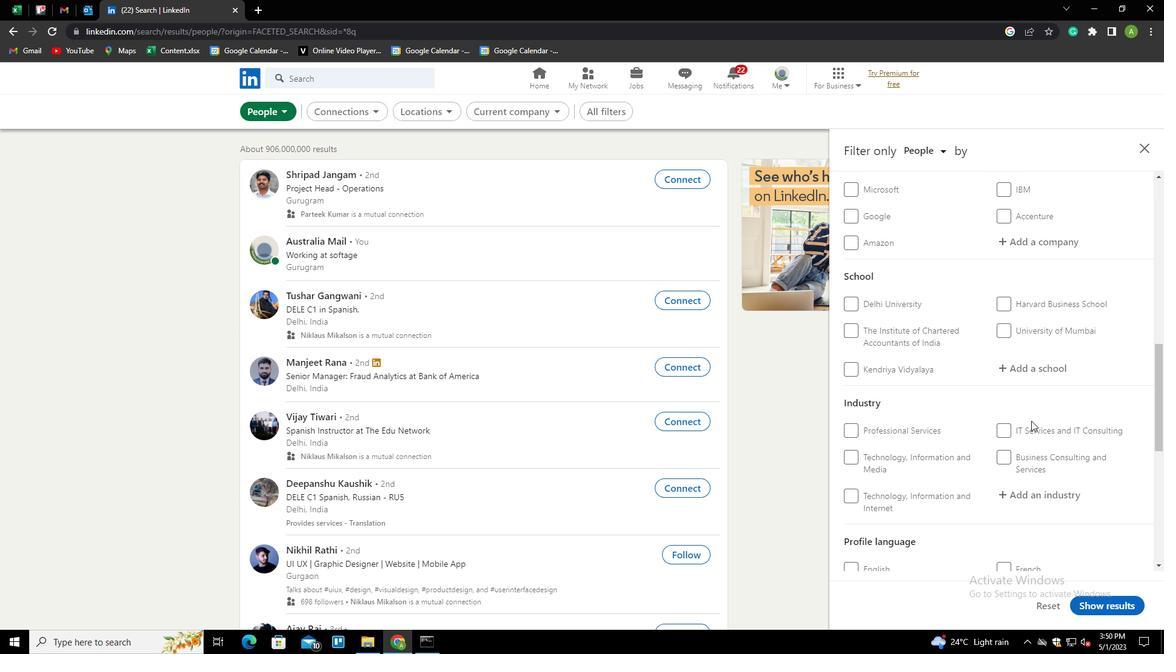 
Action: Mouse scrolled (1031, 422) with delta (0, 0)
Screenshot: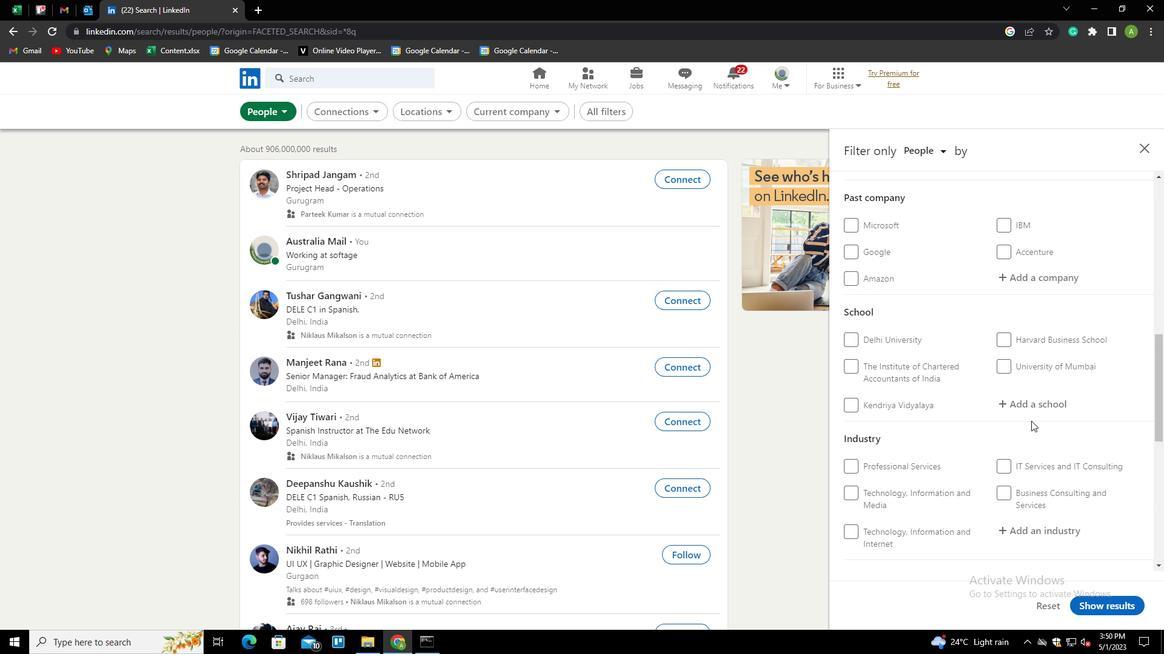 
Action: Mouse scrolled (1031, 422) with delta (0, 0)
Screenshot: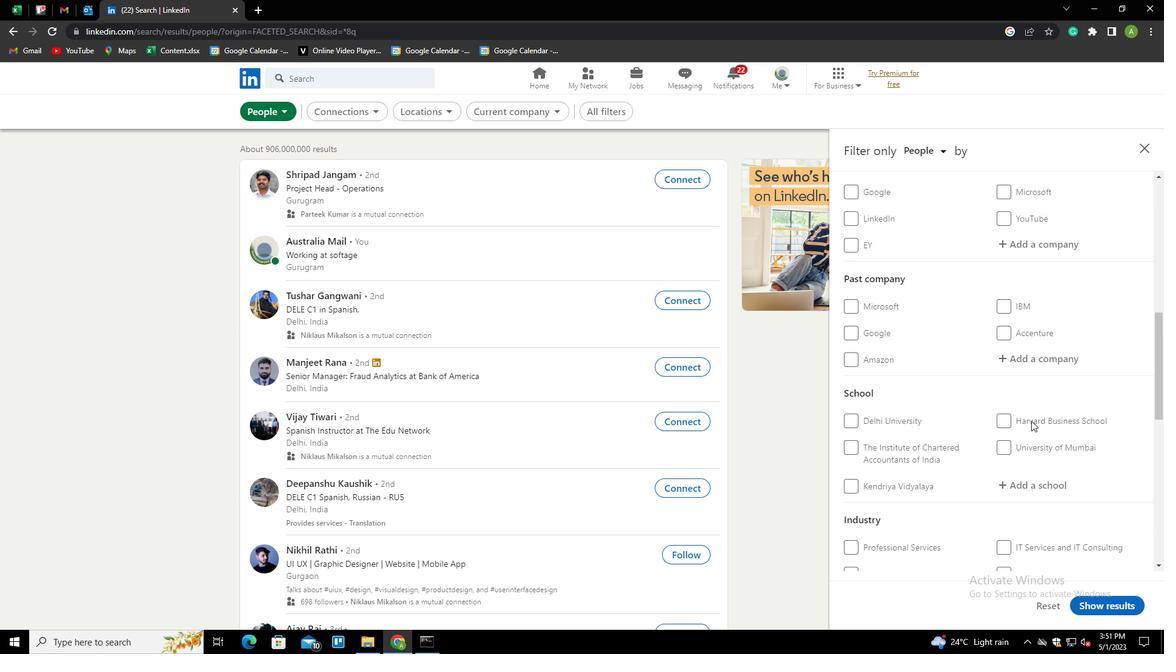
Action: Mouse scrolled (1031, 422) with delta (0, 0)
Screenshot: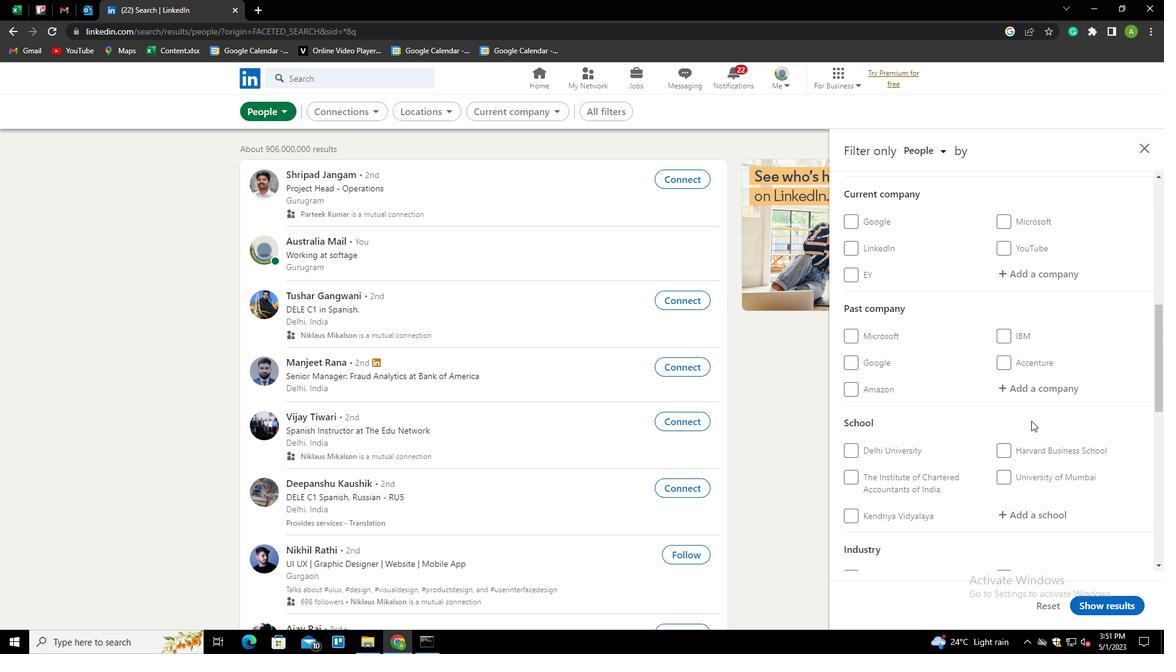 
Action: Mouse moved to (1030, 363)
Screenshot: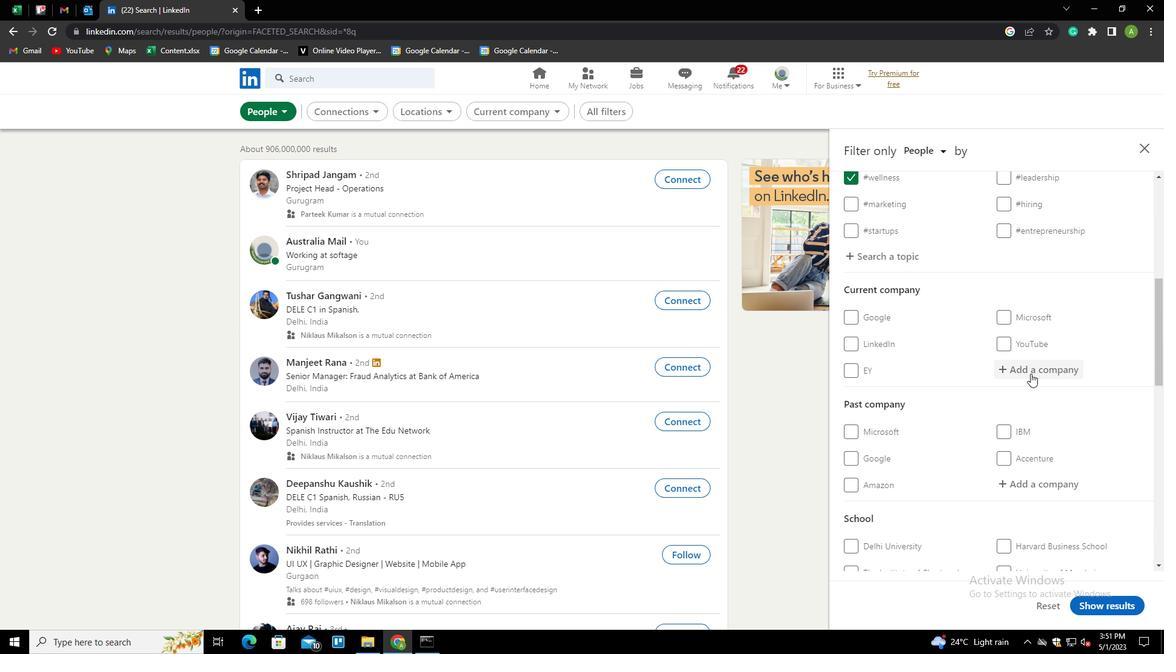 
Action: Mouse pressed left at (1030, 363)
Screenshot: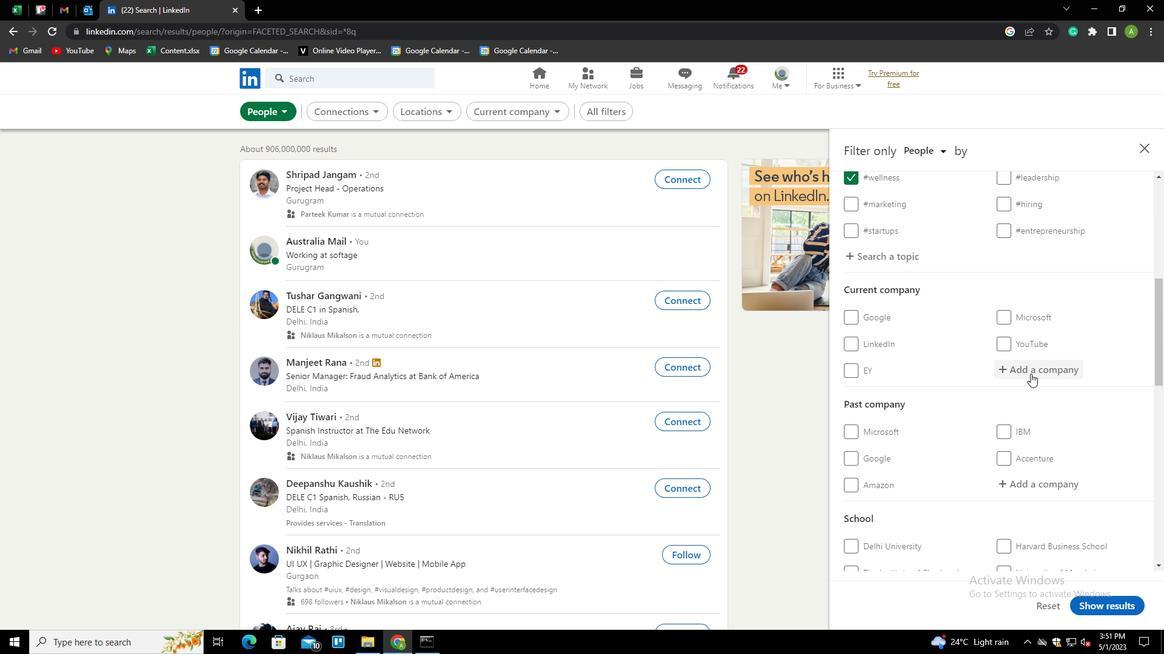 
Action: Key pressed <Key.shift>AOO<Key.backspace><Key.backspace>PPLUS<Key.down><Key.down><Key.down><Key.enter>
Screenshot: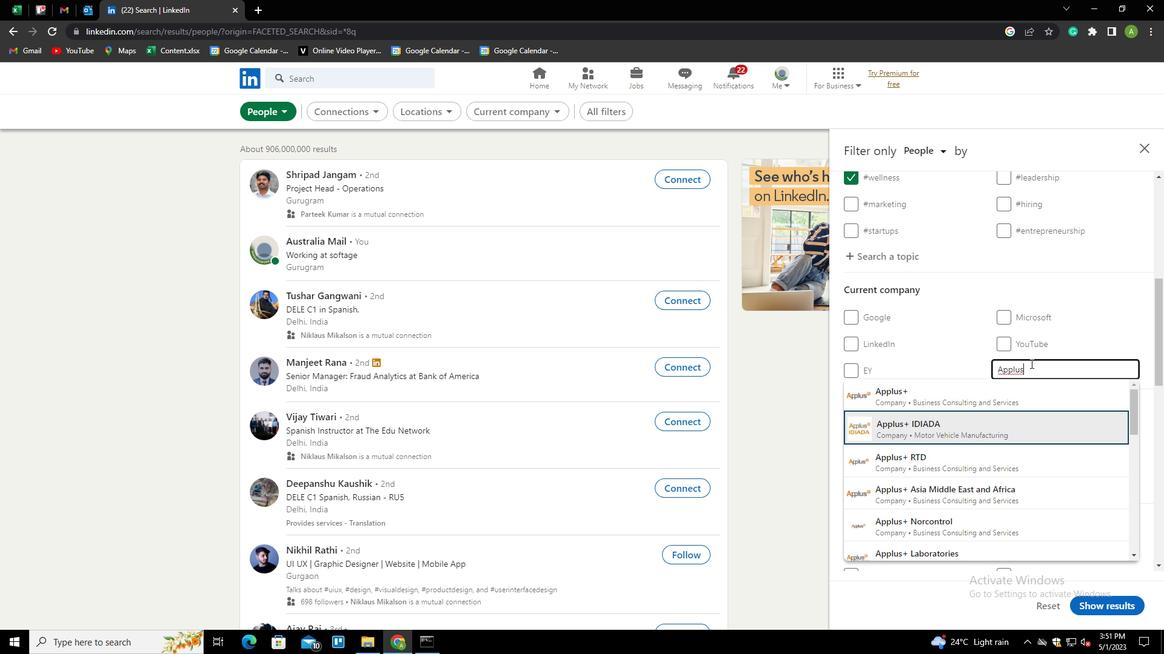 
Action: Mouse scrolled (1030, 363) with delta (0, 0)
Screenshot: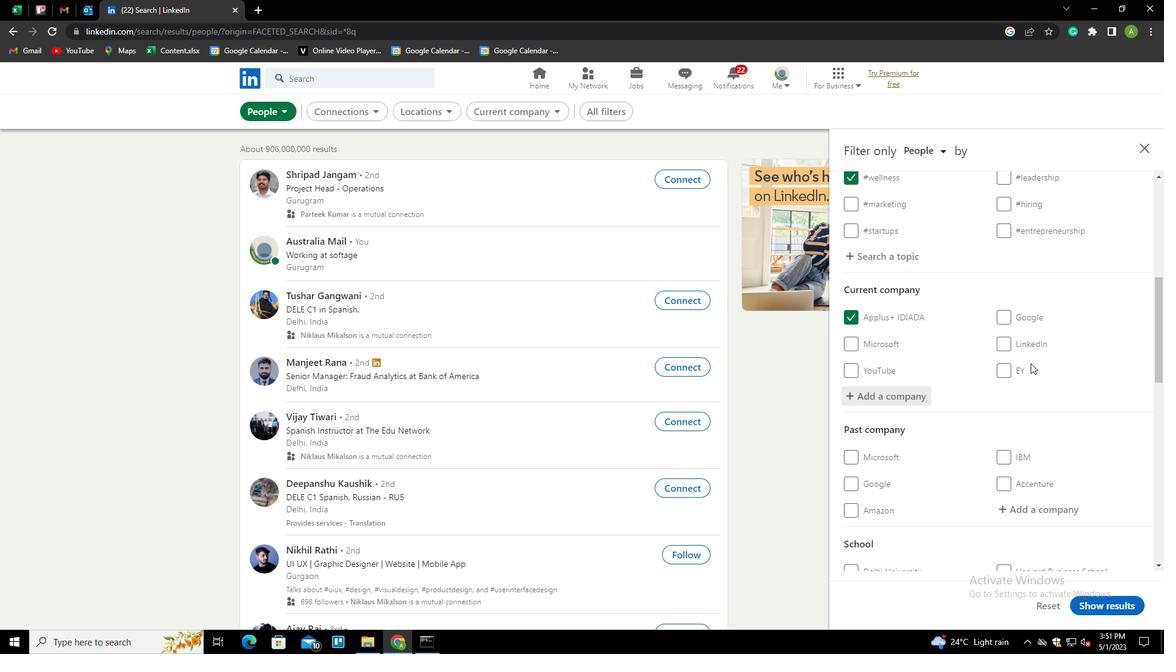 
Action: Mouse scrolled (1030, 363) with delta (0, 0)
Screenshot: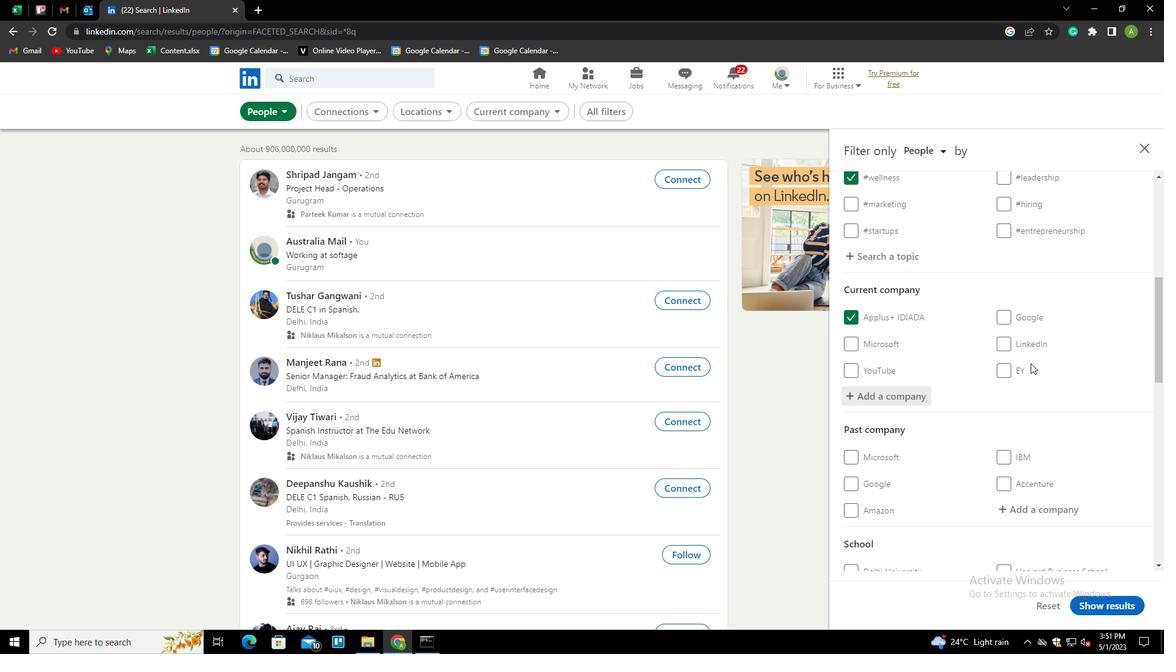 
Action: Mouse scrolled (1030, 363) with delta (0, 0)
Screenshot: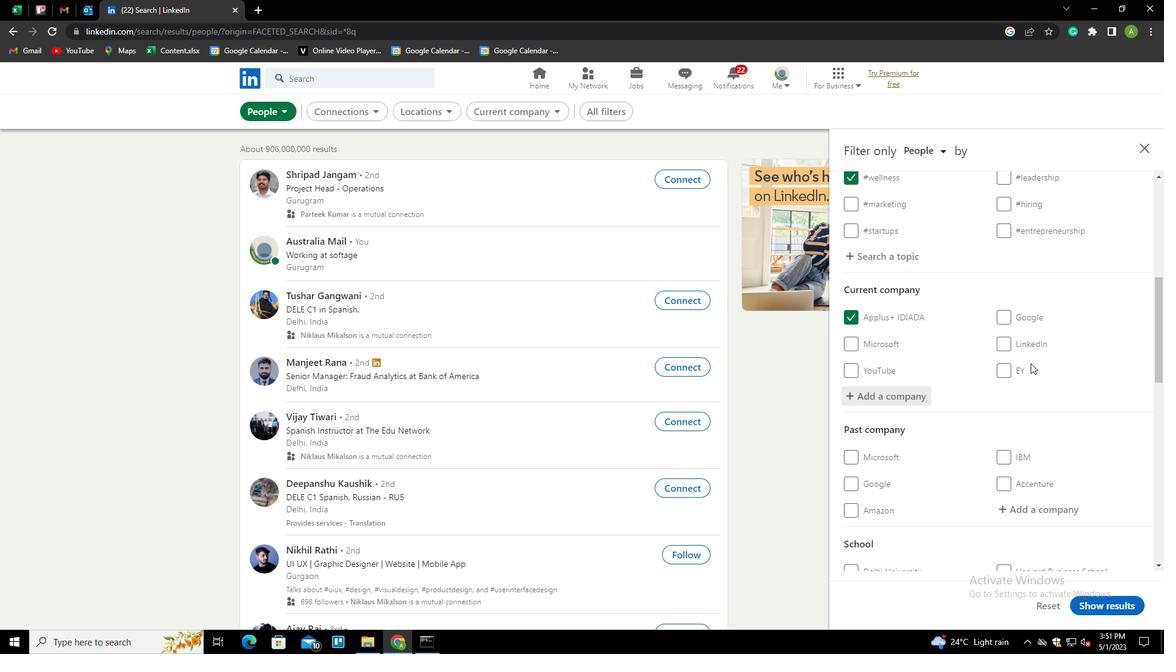 
Action: Mouse moved to (1030, 363)
Screenshot: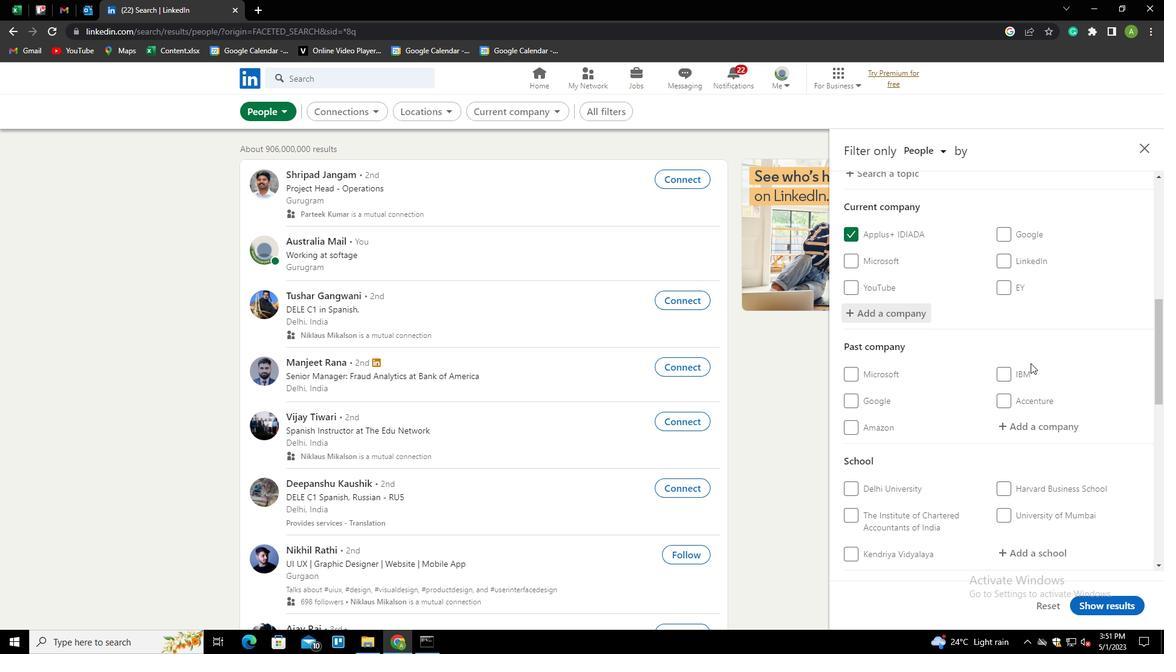 
Action: Mouse scrolled (1030, 363) with delta (0, 0)
Screenshot: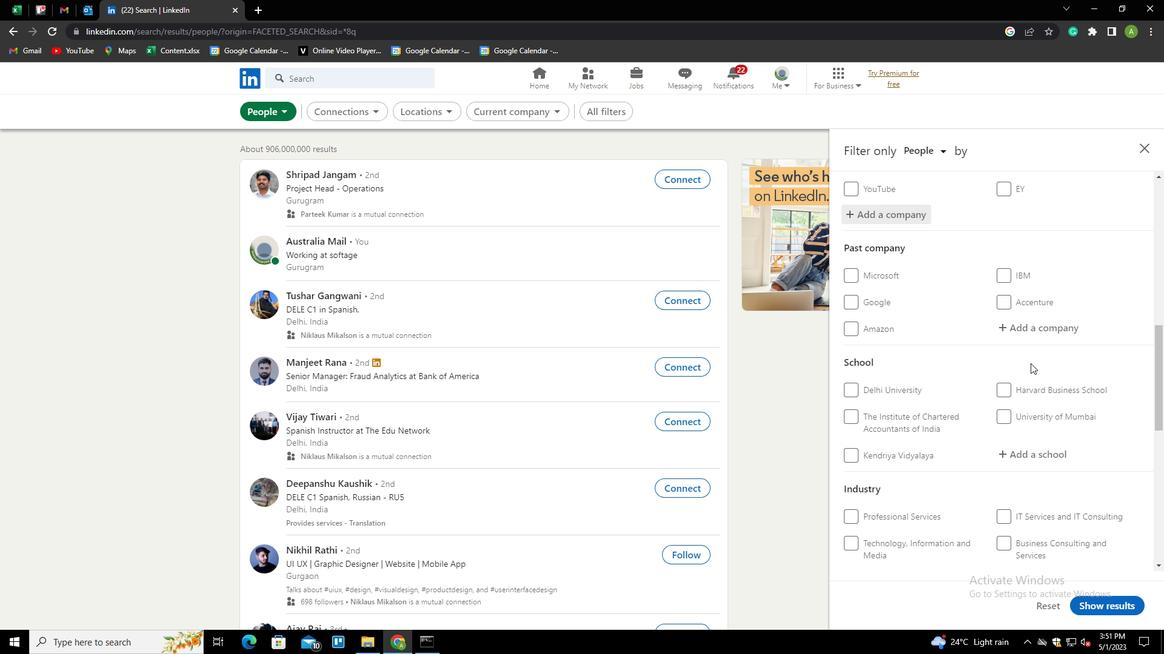 
Action: Mouse moved to (1021, 396)
Screenshot: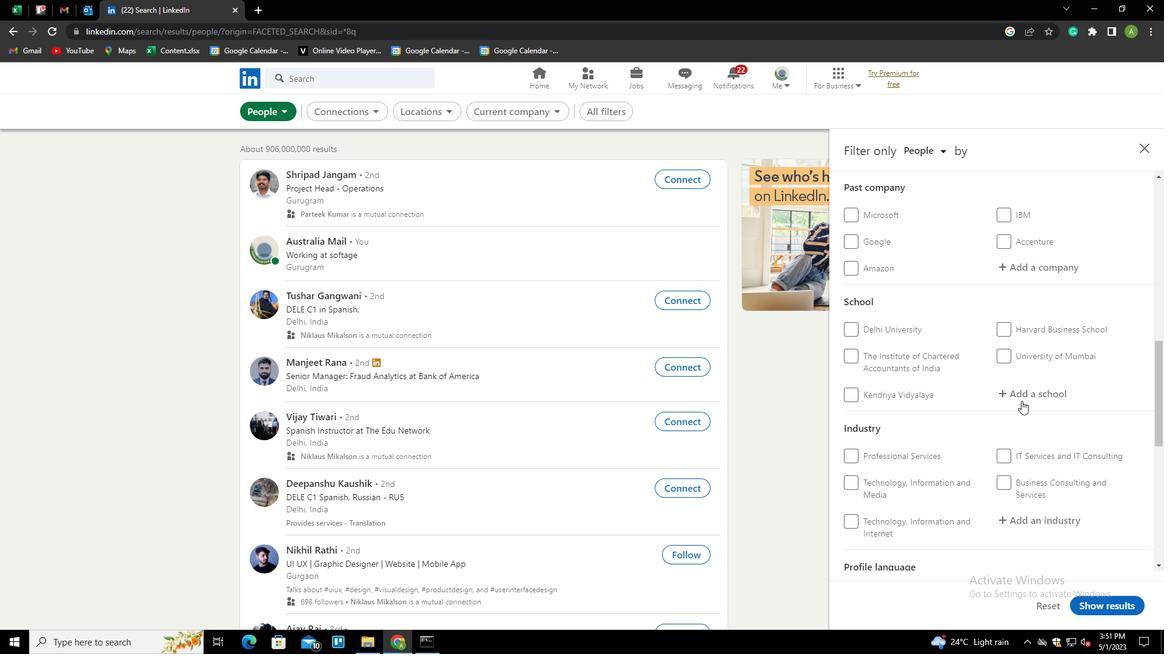 
Action: Mouse pressed left at (1021, 396)
Screenshot: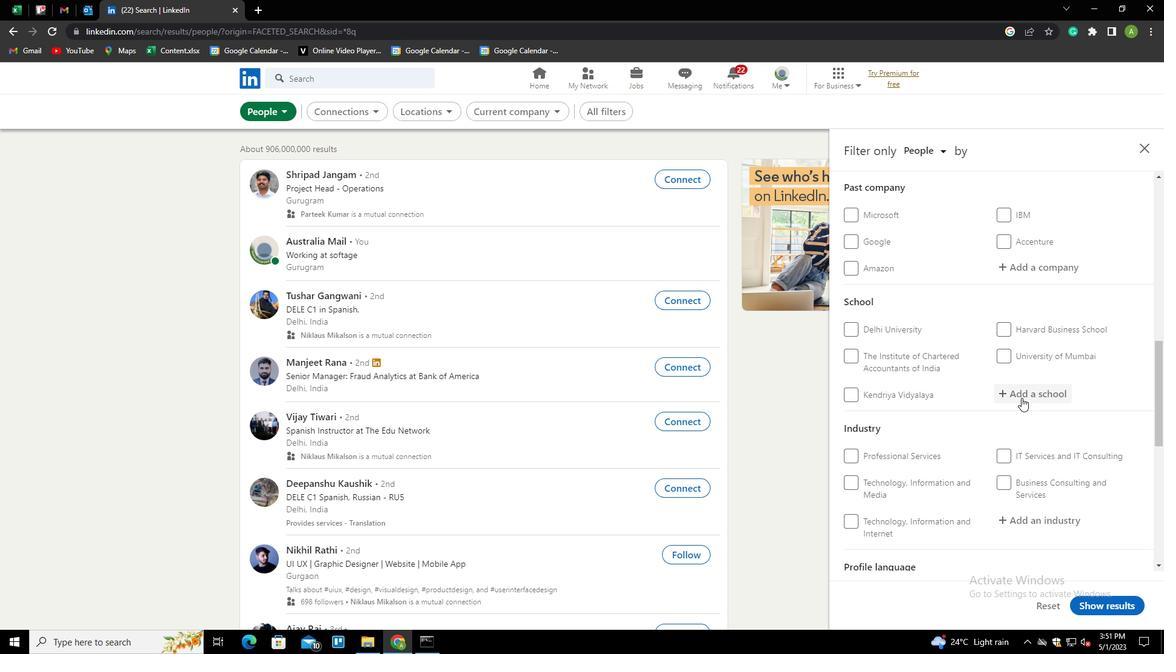 
Action: Key pressed <Key.shift>POORIMA<Key.backspace><Key.backspace><Key.backspace>NIMA<Key.space><Key.down><Key.down><Key.enter>
Screenshot: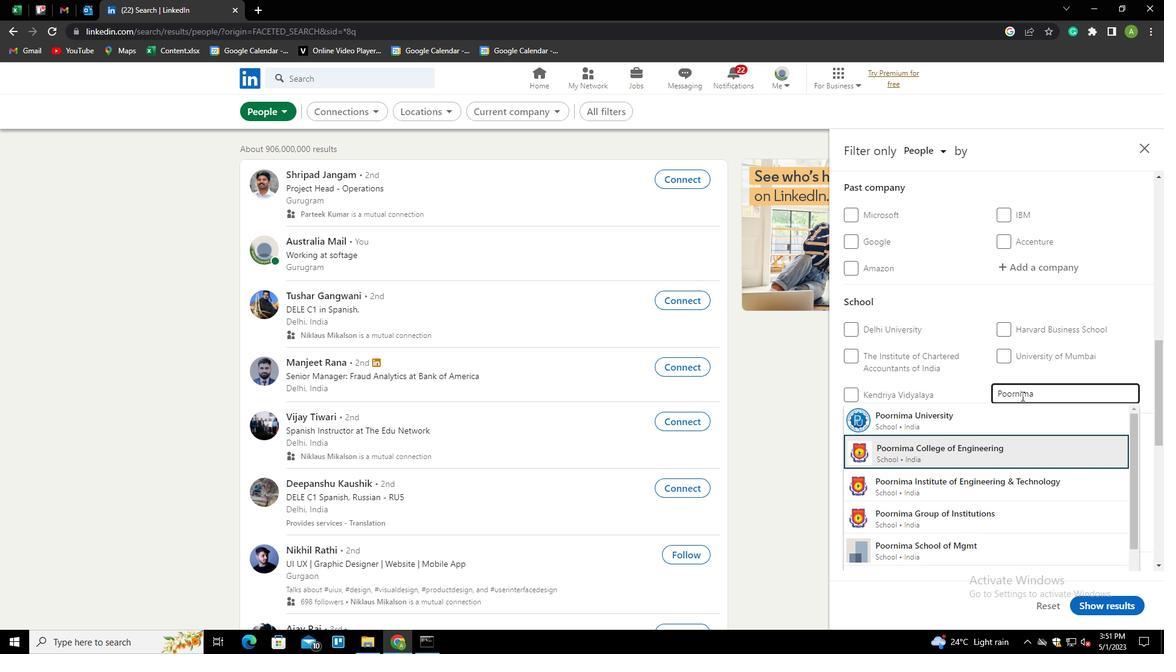 
Action: Mouse scrolled (1021, 396) with delta (0, 0)
Screenshot: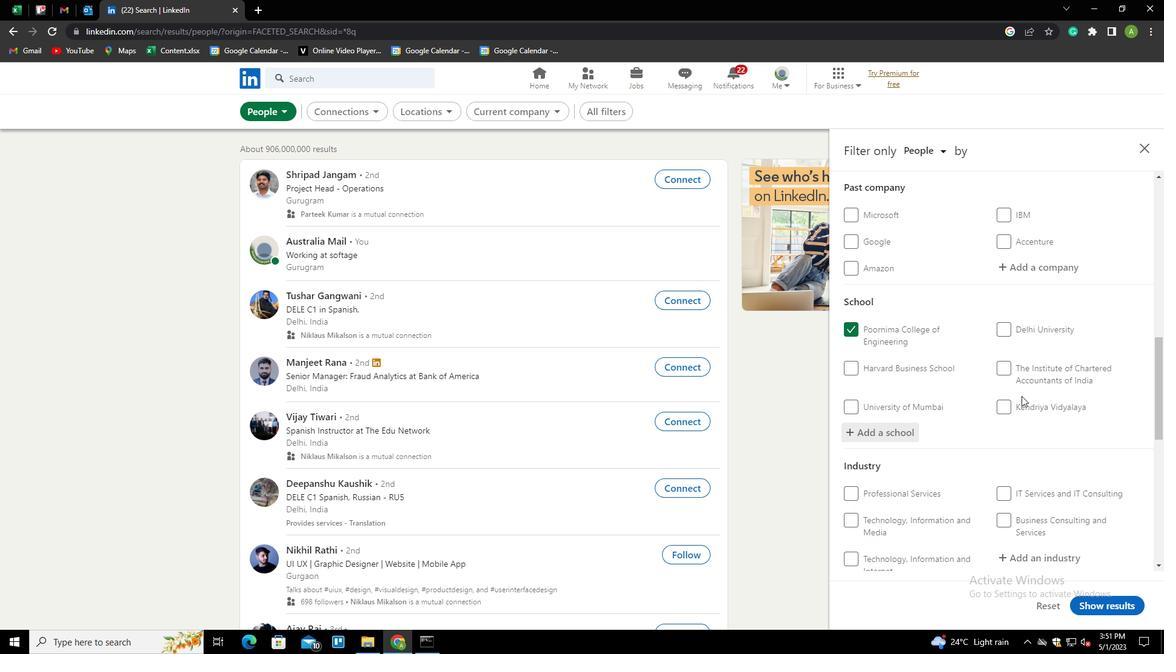 
Action: Mouse scrolled (1021, 396) with delta (0, 0)
Screenshot: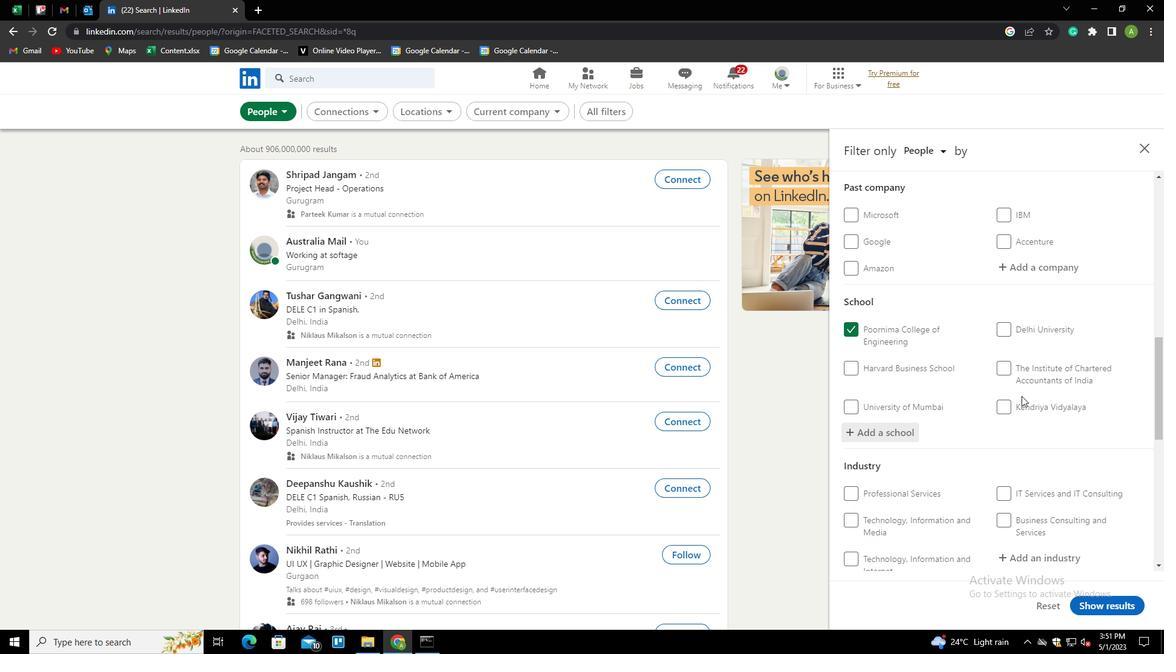 
Action: Mouse moved to (1026, 433)
Screenshot: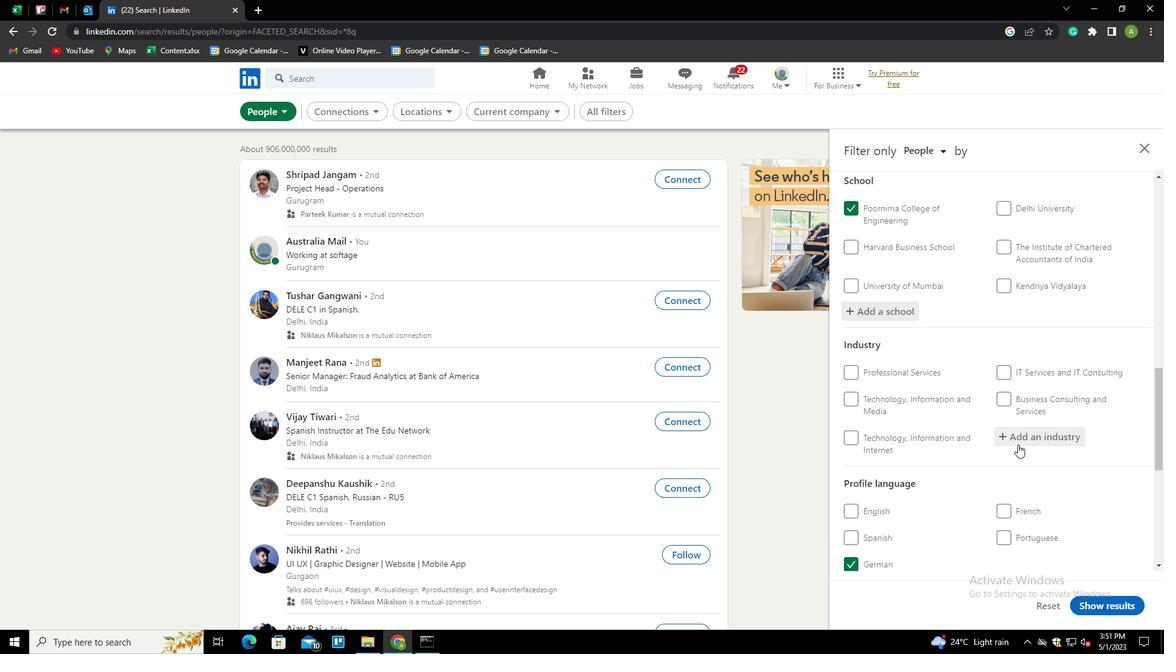 
Action: Mouse pressed left at (1026, 433)
Screenshot: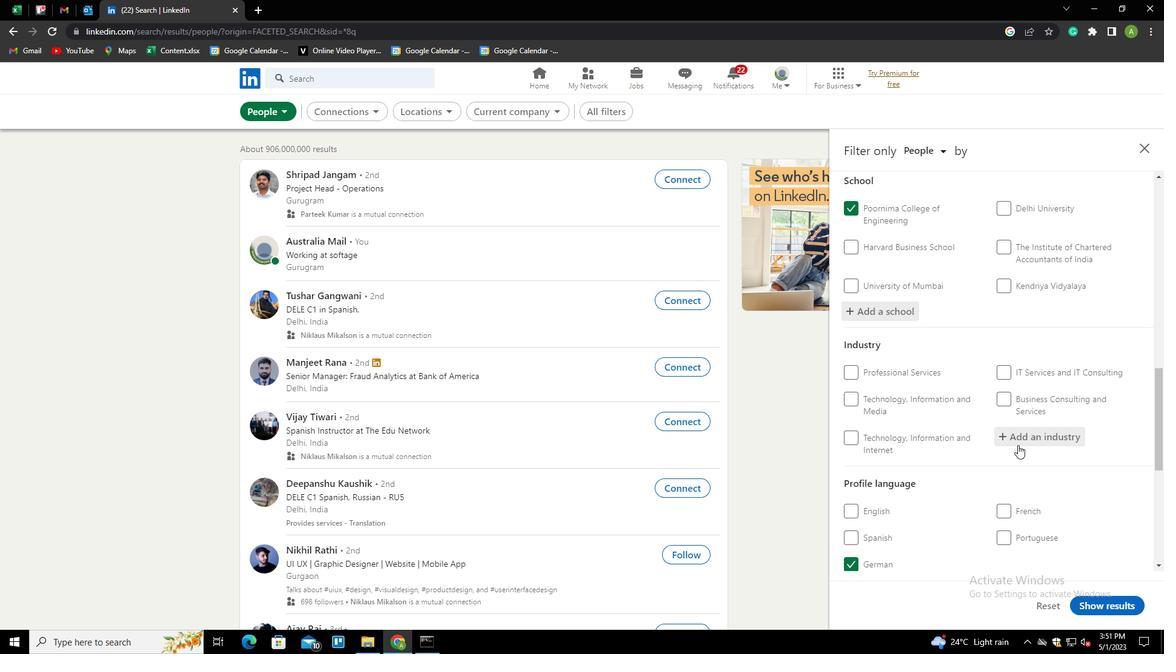 
Action: Mouse pressed left at (1026, 433)
Screenshot: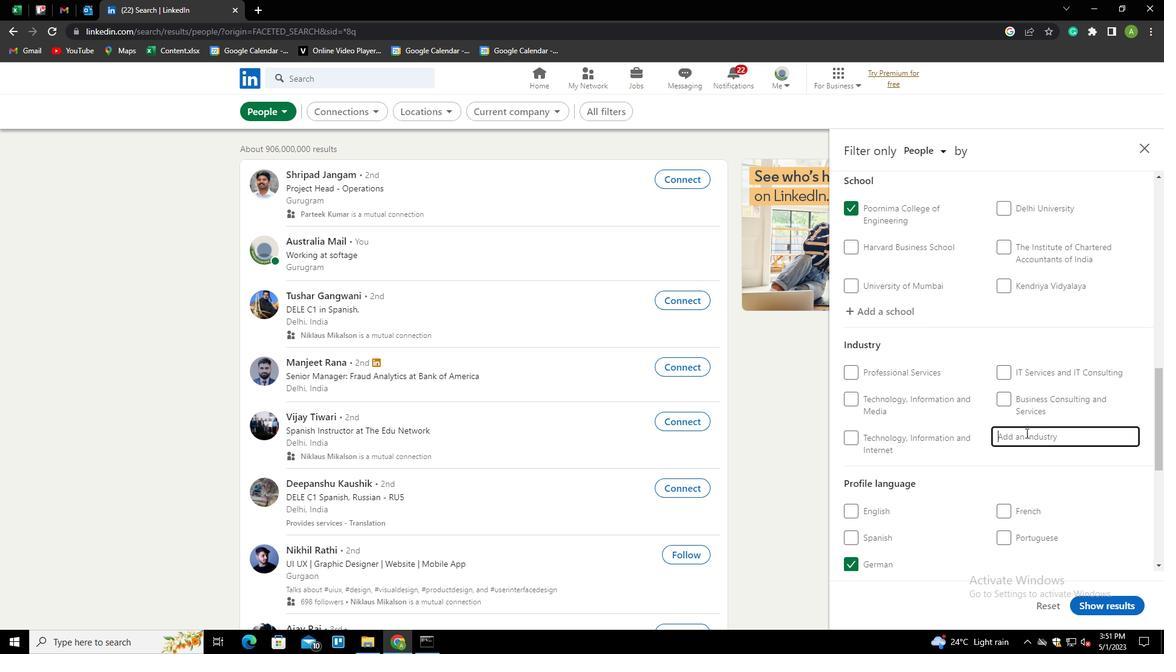 
Action: Key pressed <Key.shift><Key.shift><Key.shift><Key.shift><Key.shift><Key.shift><Key.shift><Key.shift><Key.shift><Key.shift><Key.shift><Key.shift><Key.shift><Key.shift><Key.shift><Key.shift>FOOF<Key.backspace>D<Key.down><Key.enter>
Screenshot: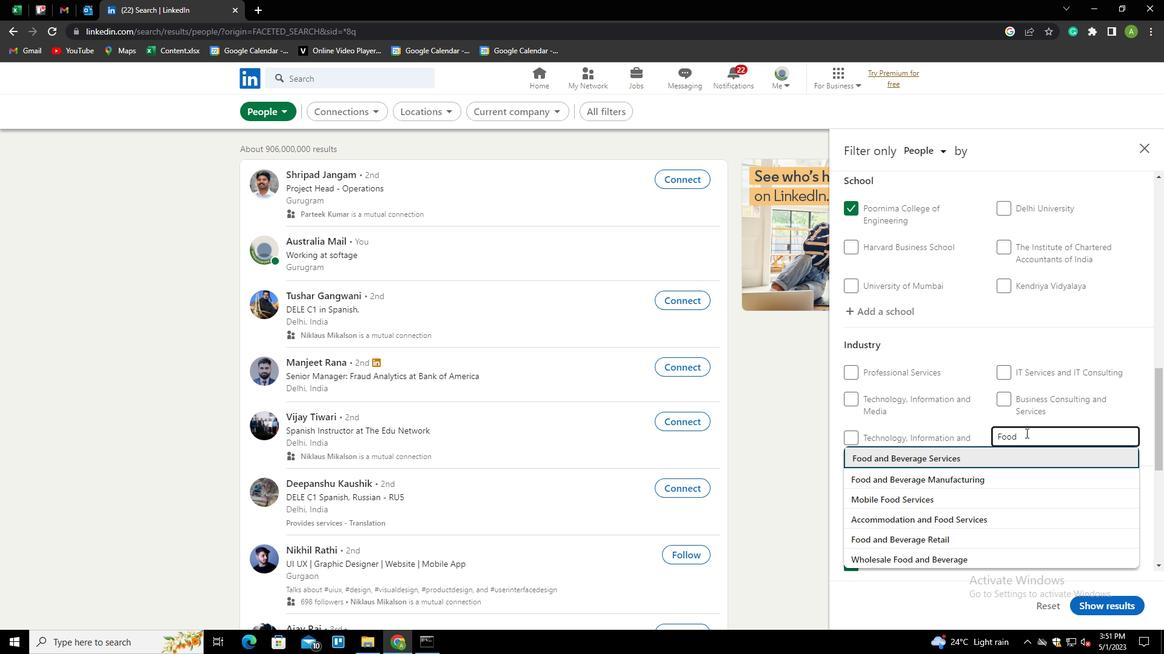 
Action: Mouse scrolled (1026, 432) with delta (0, 0)
Screenshot: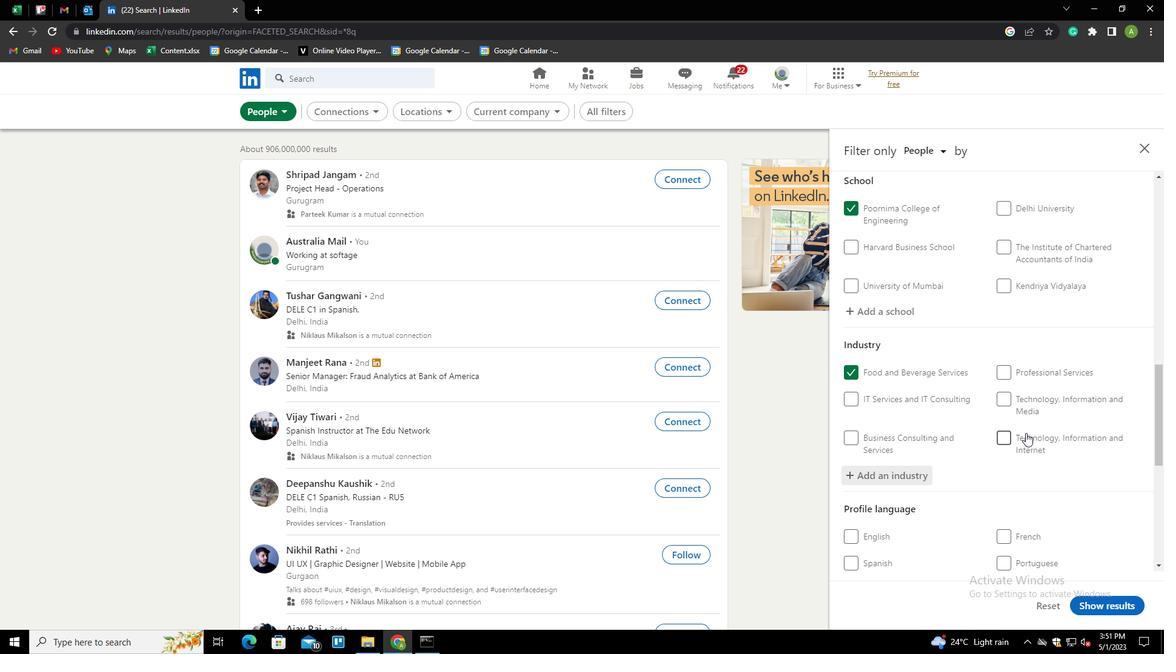 
Action: Mouse scrolled (1026, 432) with delta (0, 0)
Screenshot: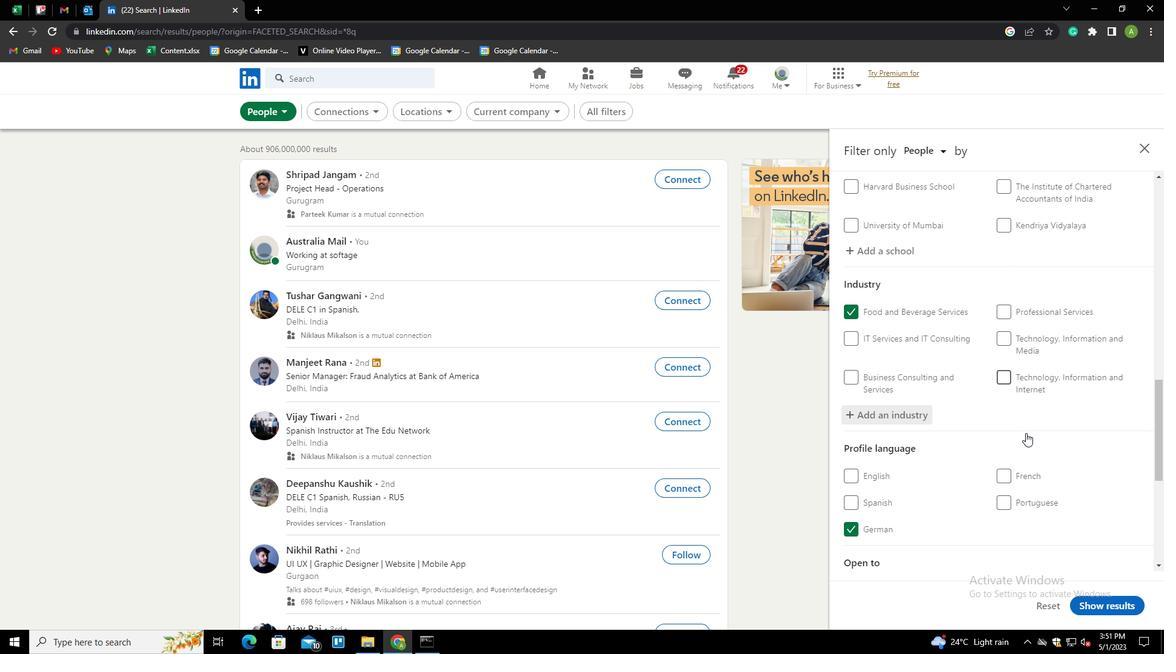 
Action: Mouse scrolled (1026, 432) with delta (0, 0)
Screenshot: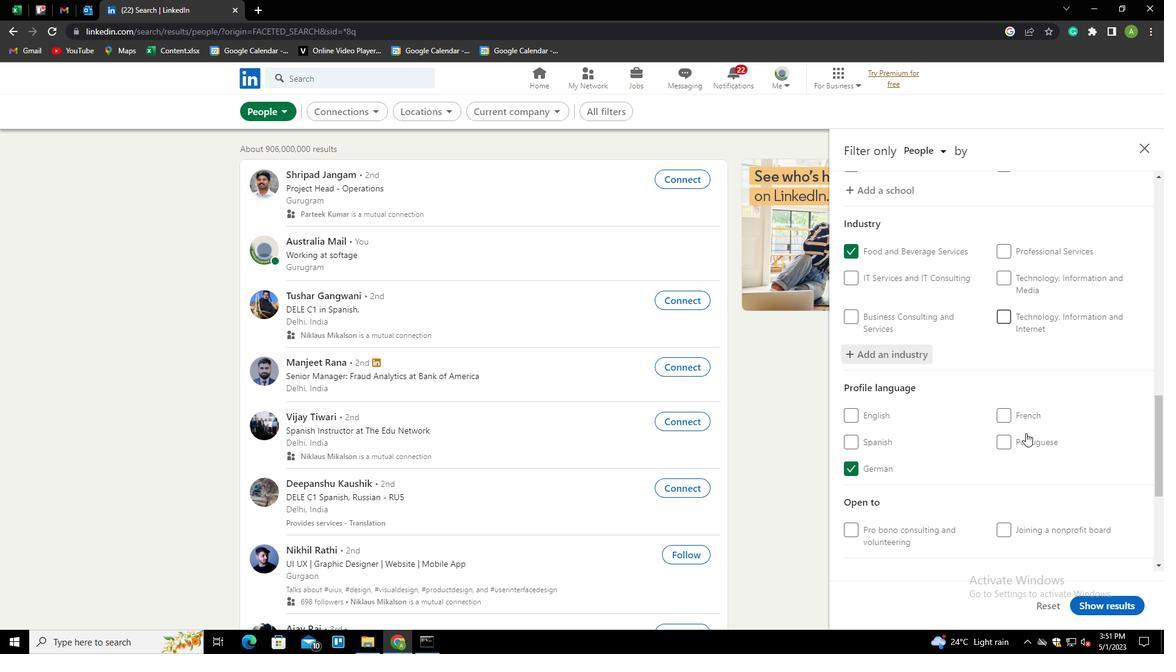 
Action: Mouse scrolled (1026, 432) with delta (0, 0)
Screenshot: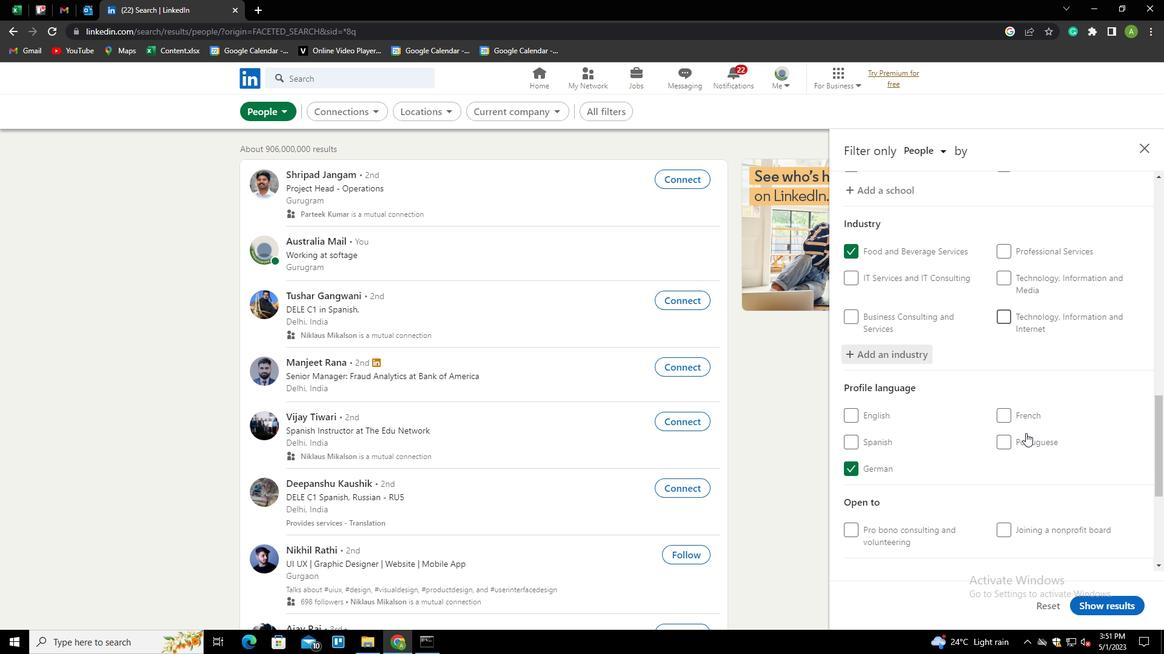
Action: Mouse scrolled (1026, 432) with delta (0, 0)
Screenshot: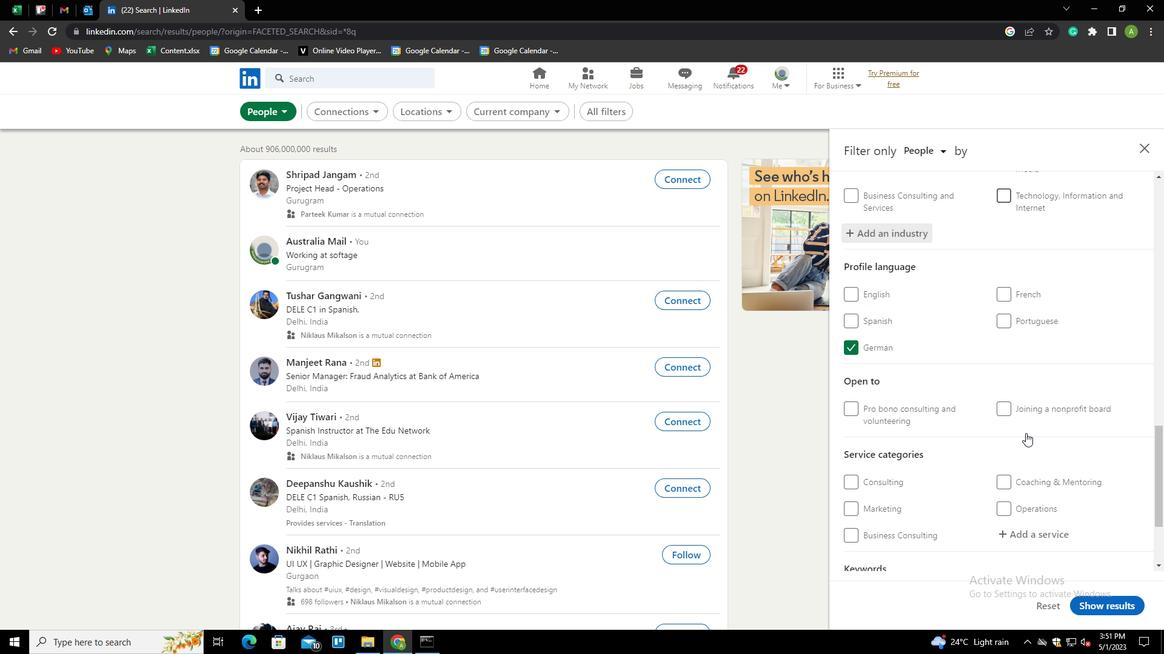 
Action: Mouse moved to (1018, 463)
Screenshot: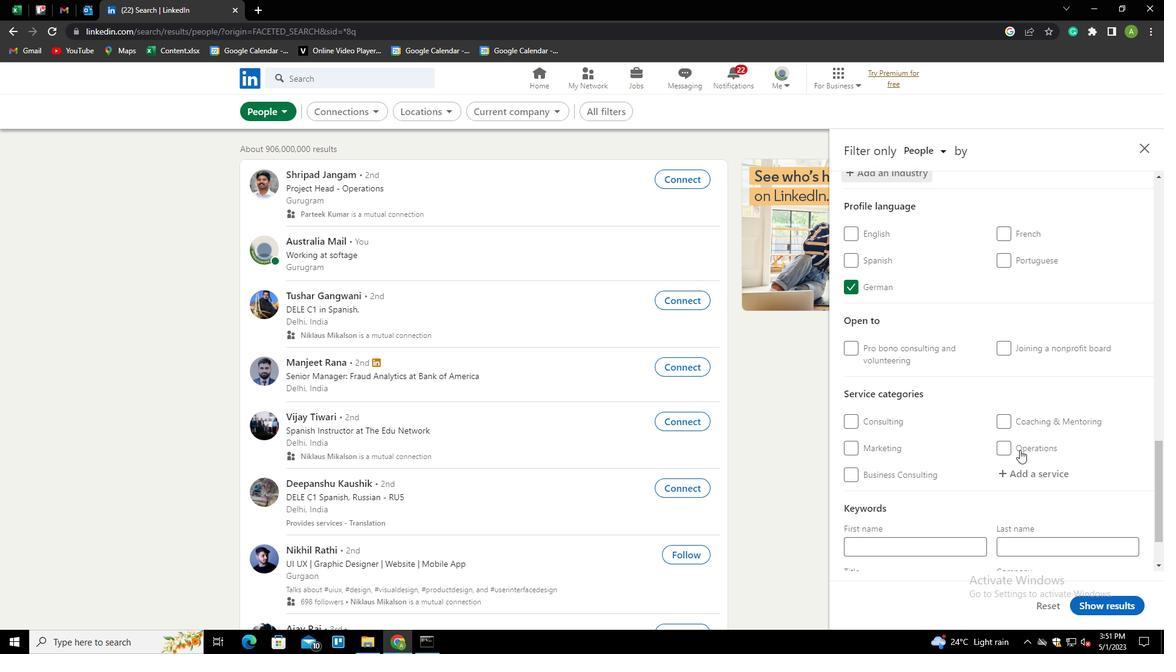 
Action: Mouse pressed left at (1018, 463)
Screenshot: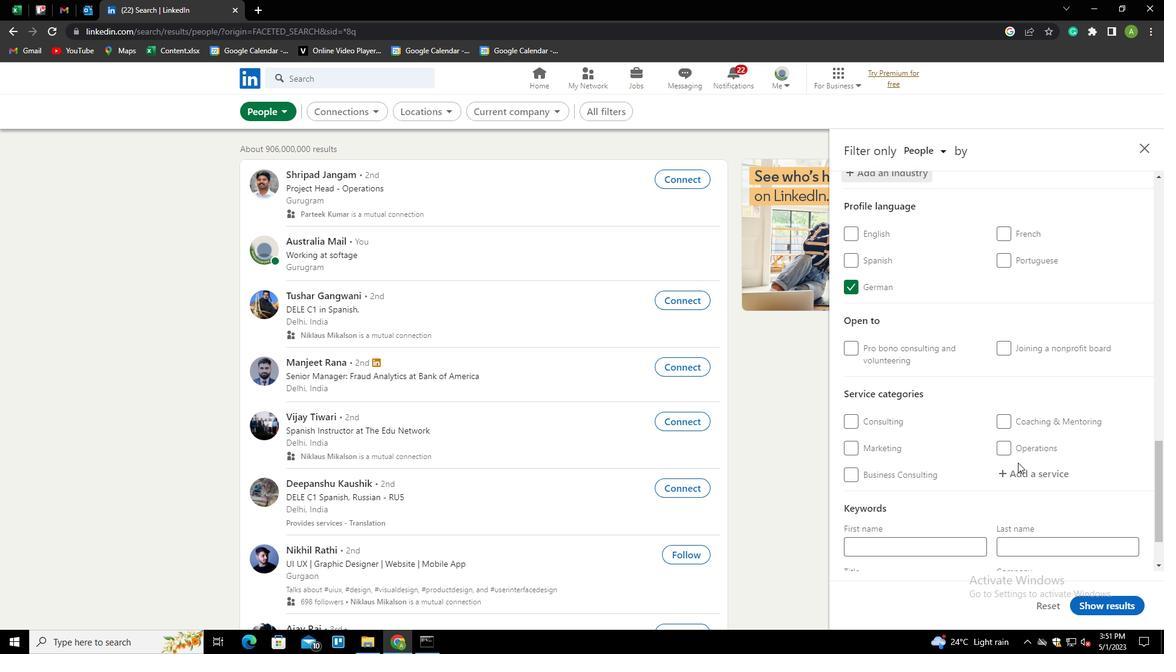
Action: Mouse moved to (1018, 467)
Screenshot: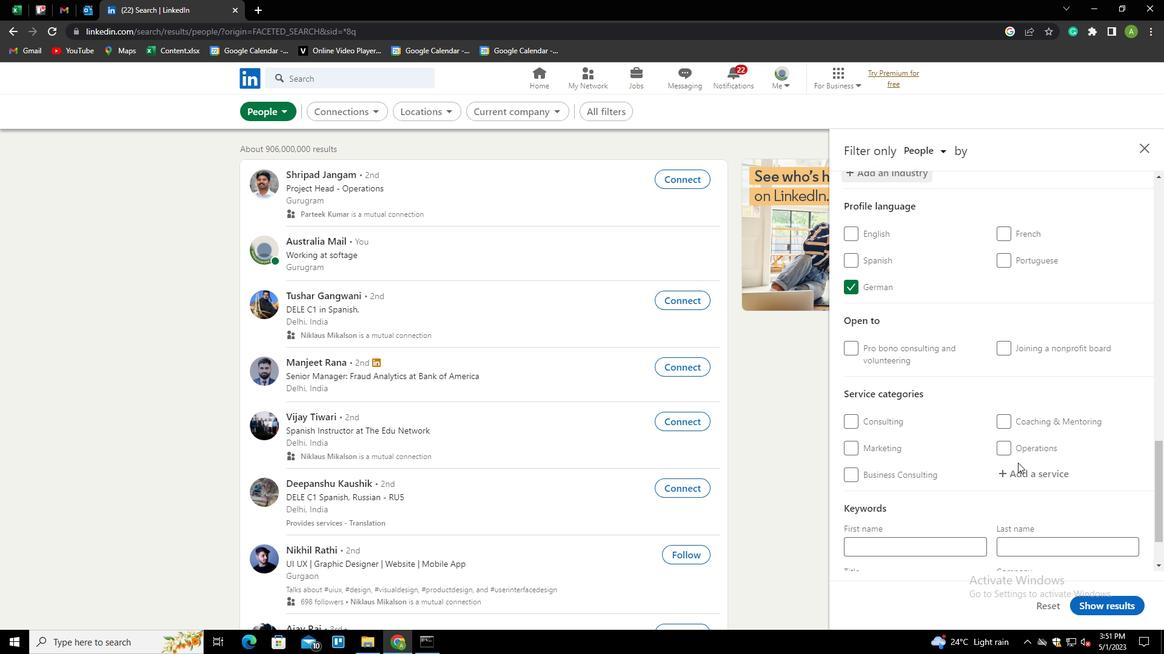 
Action: Mouse pressed left at (1018, 467)
Screenshot: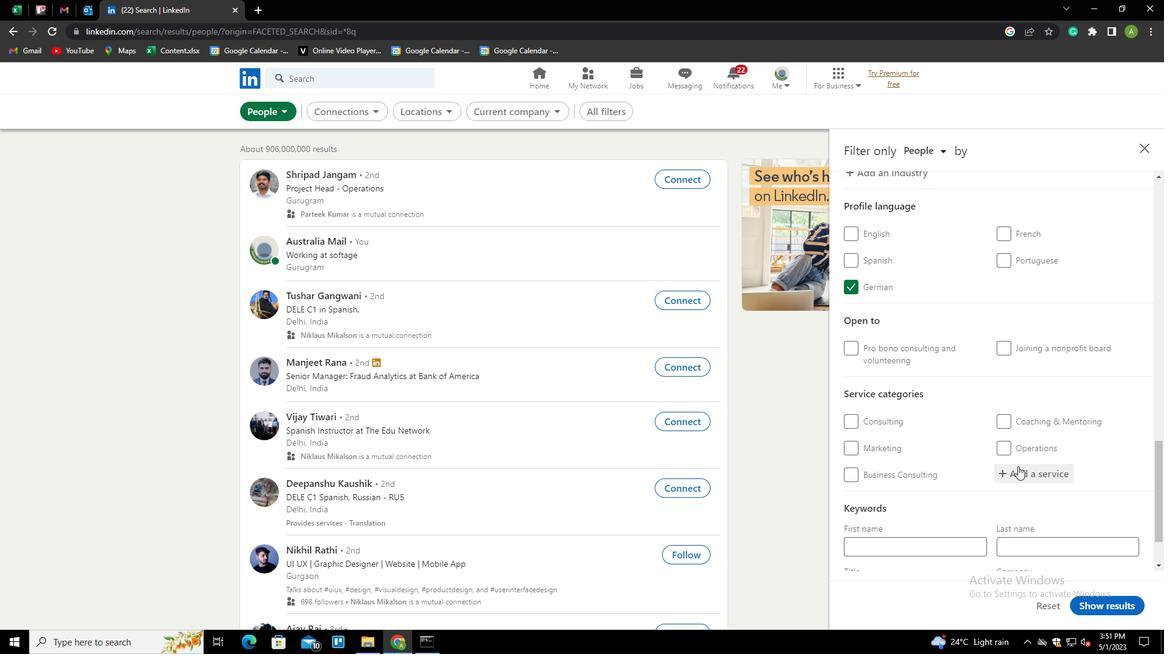 
Action: Mouse moved to (1021, 469)
Screenshot: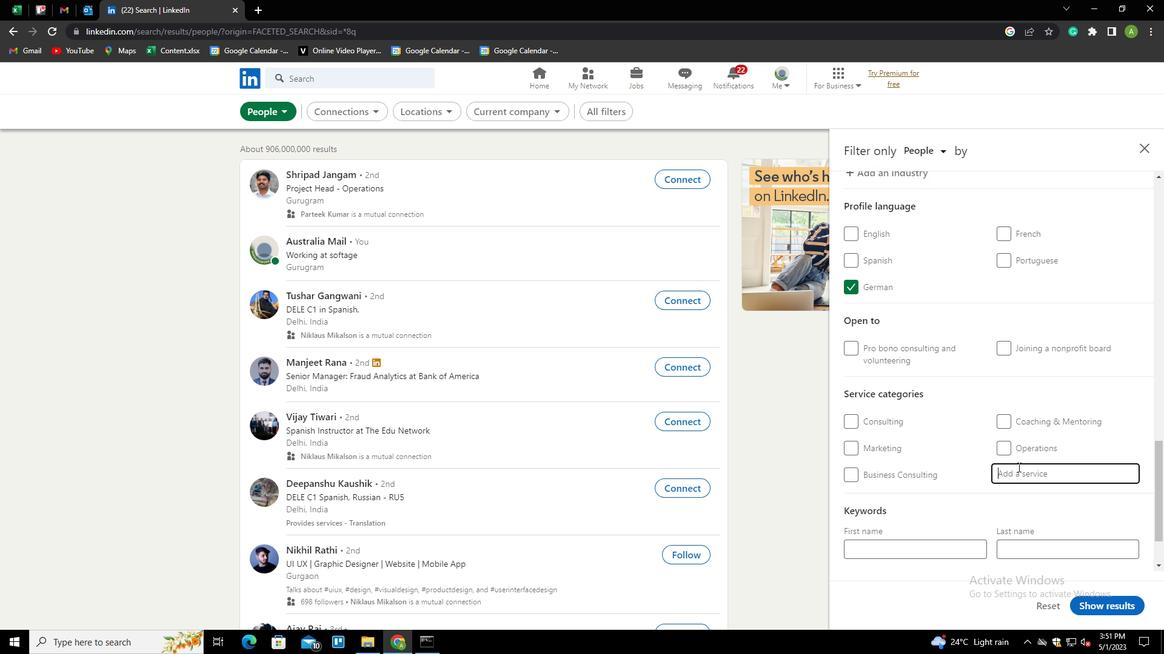 
Action: Mouse pressed left at (1021, 469)
Screenshot: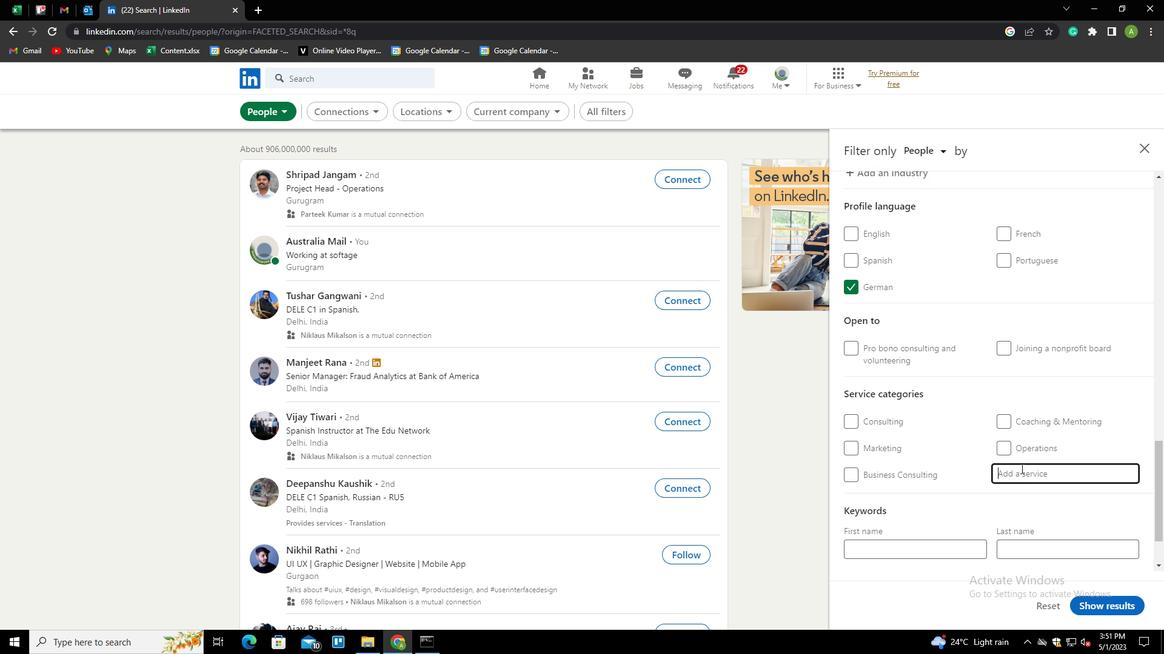 
Action: Key pressed <Key.shift>DEMAND<Key.down><Key.enter>
Screenshot: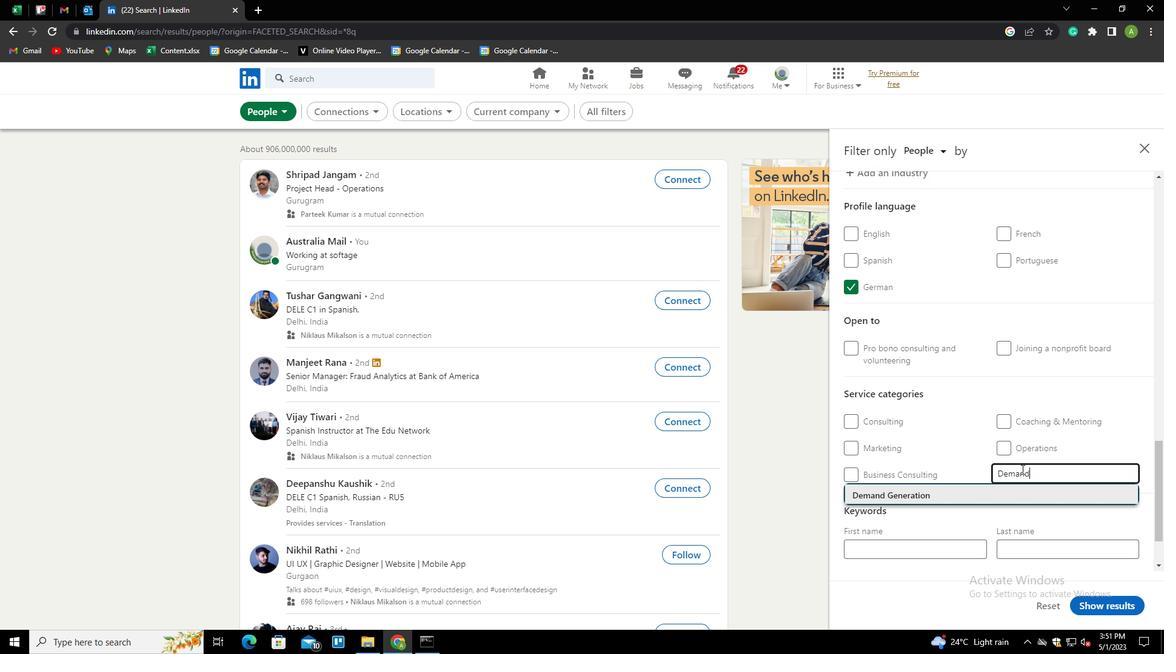 
Action: Mouse scrolled (1021, 469) with delta (0, 0)
Screenshot: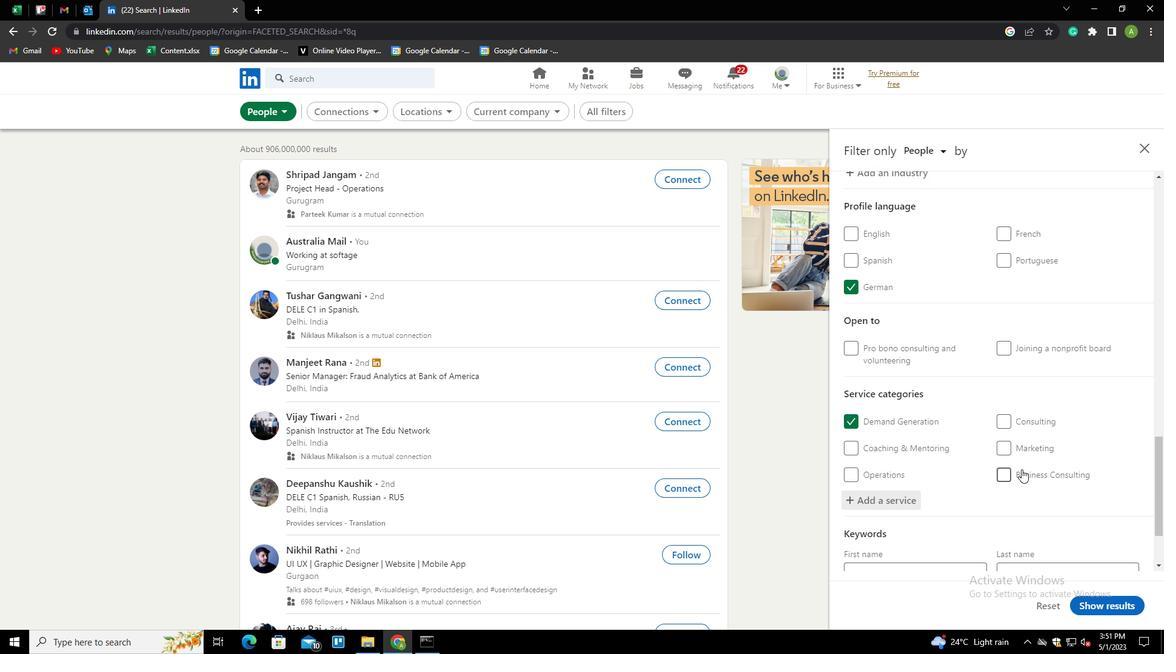 
Action: Mouse scrolled (1021, 469) with delta (0, 0)
Screenshot: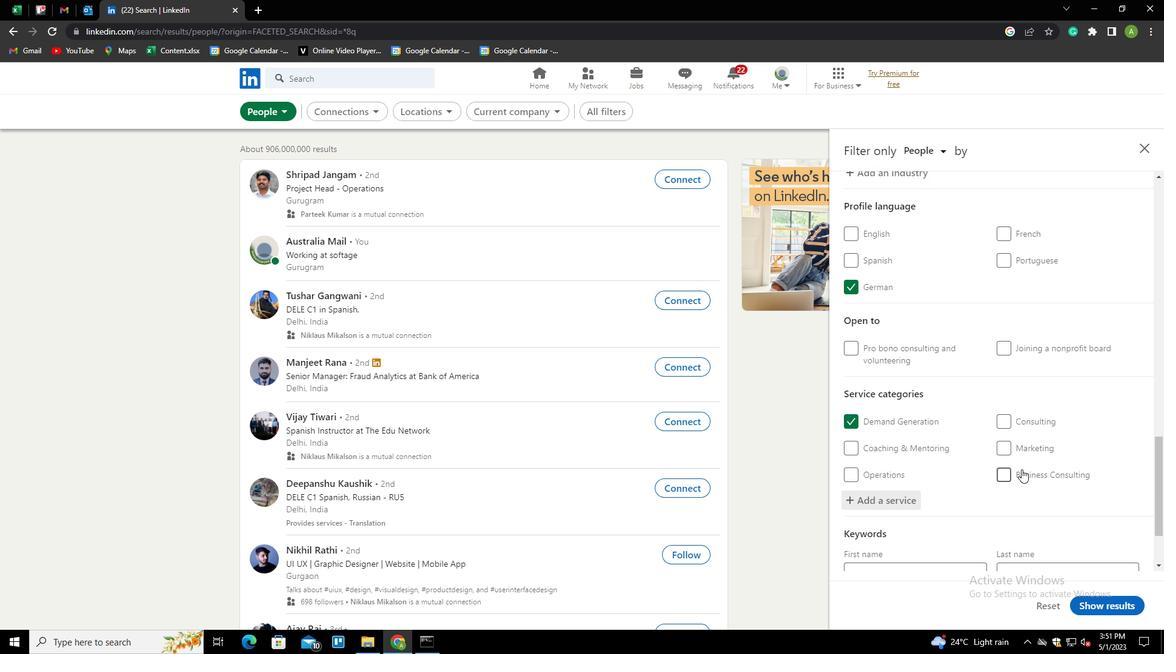 
Action: Mouse scrolled (1021, 469) with delta (0, 0)
Screenshot: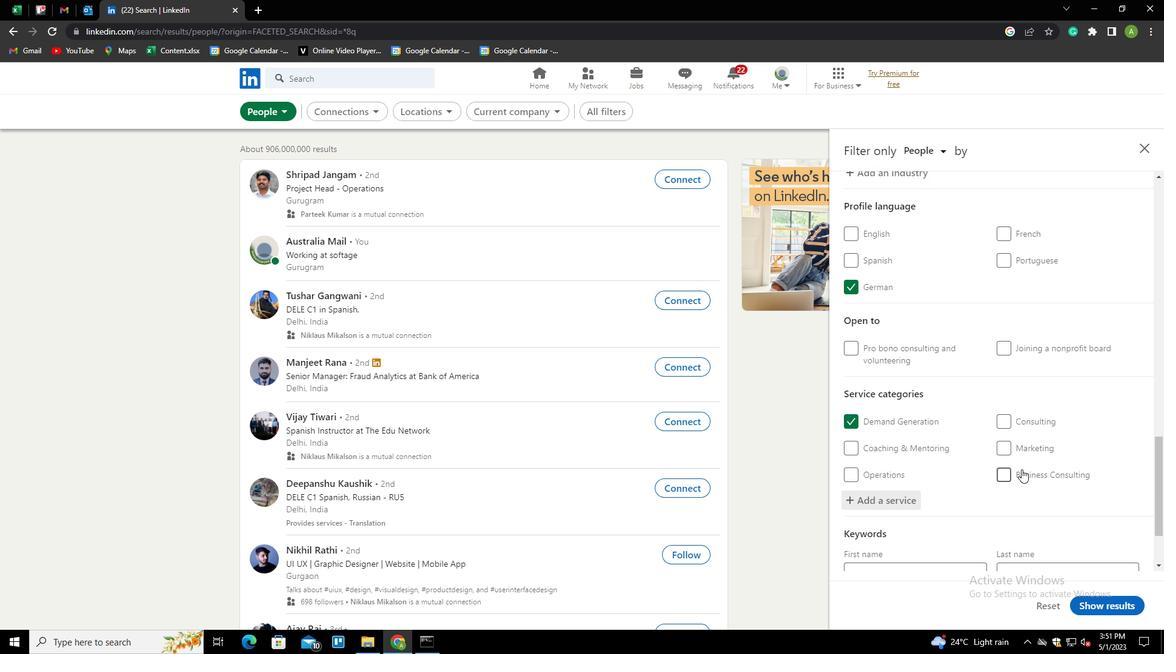 
Action: Mouse scrolled (1021, 469) with delta (0, 0)
Screenshot: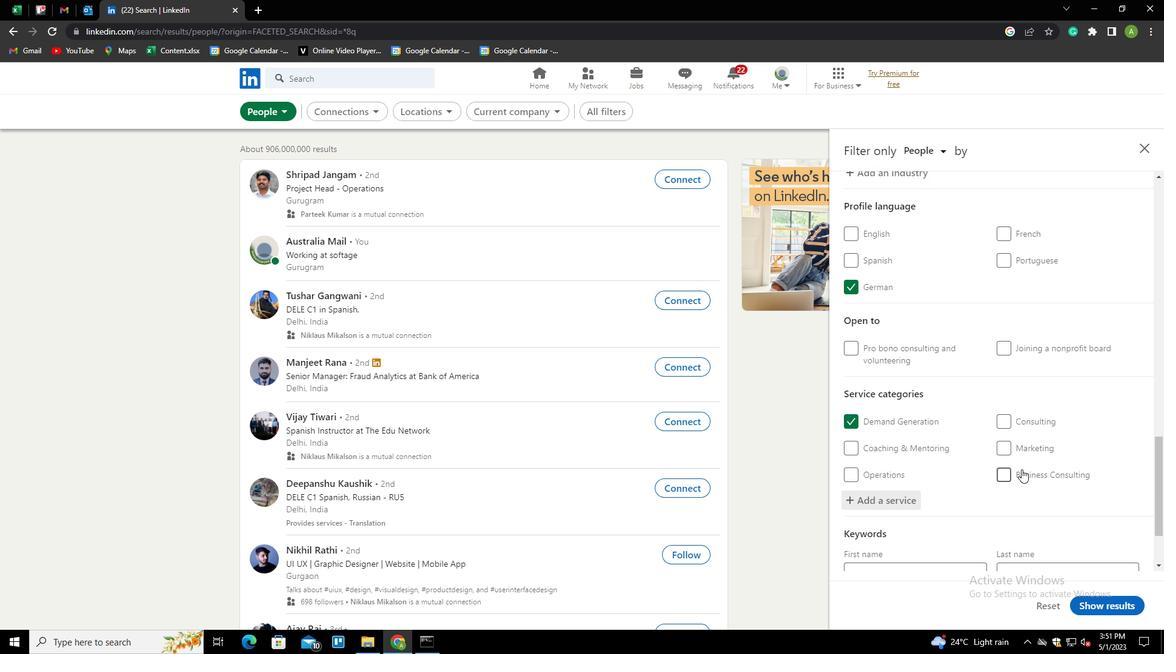 
Action: Mouse scrolled (1021, 469) with delta (0, 0)
Screenshot: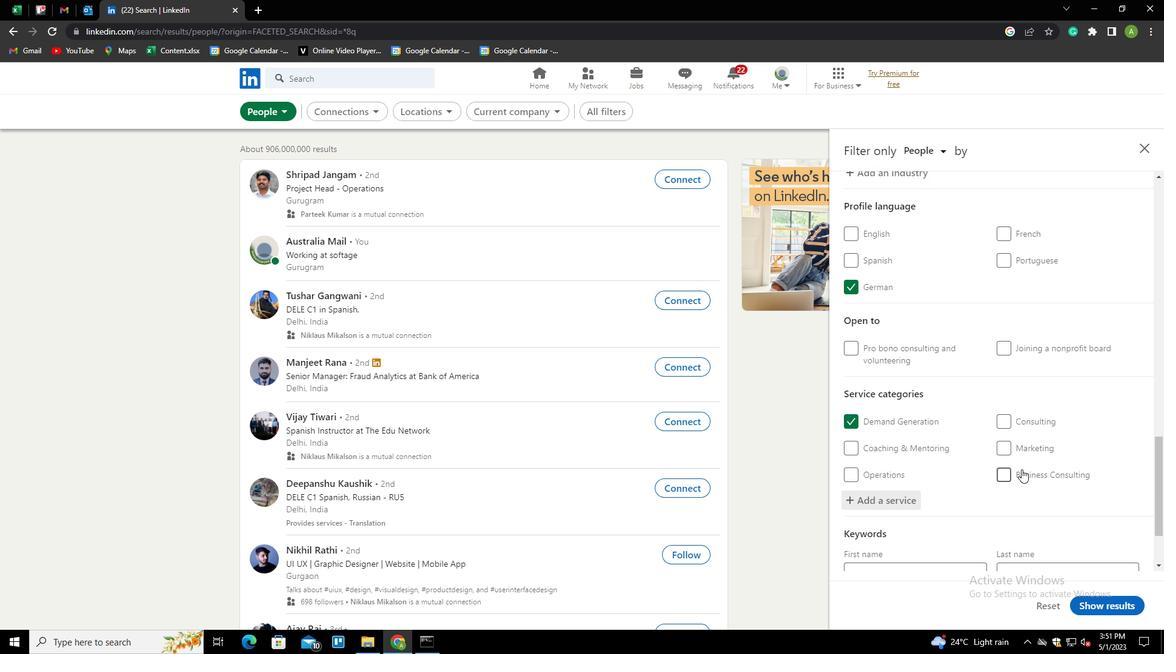 
Action: Mouse scrolled (1021, 469) with delta (0, 0)
Screenshot: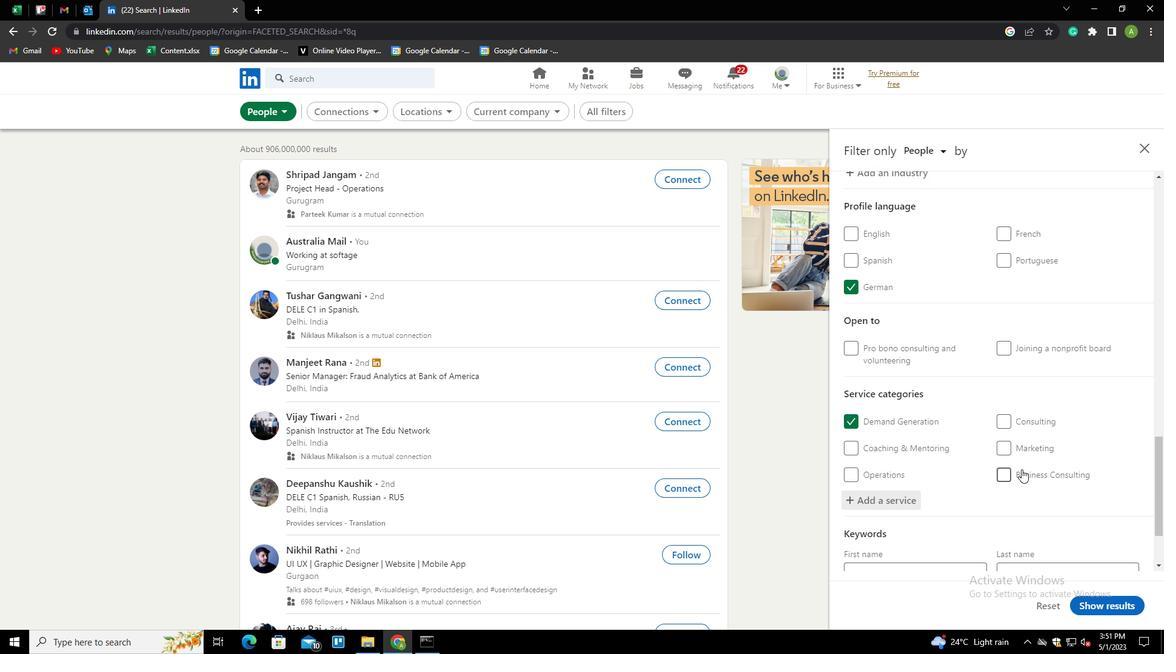 
Action: Mouse moved to (903, 513)
Screenshot: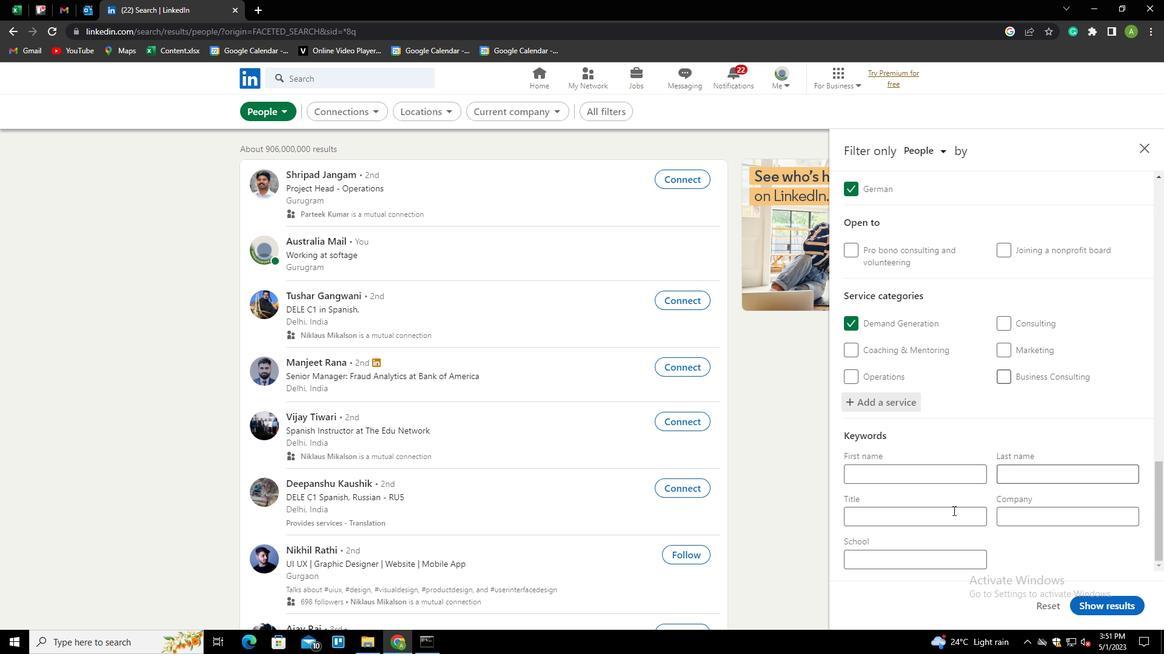 
Action: Mouse pressed left at (903, 513)
Screenshot: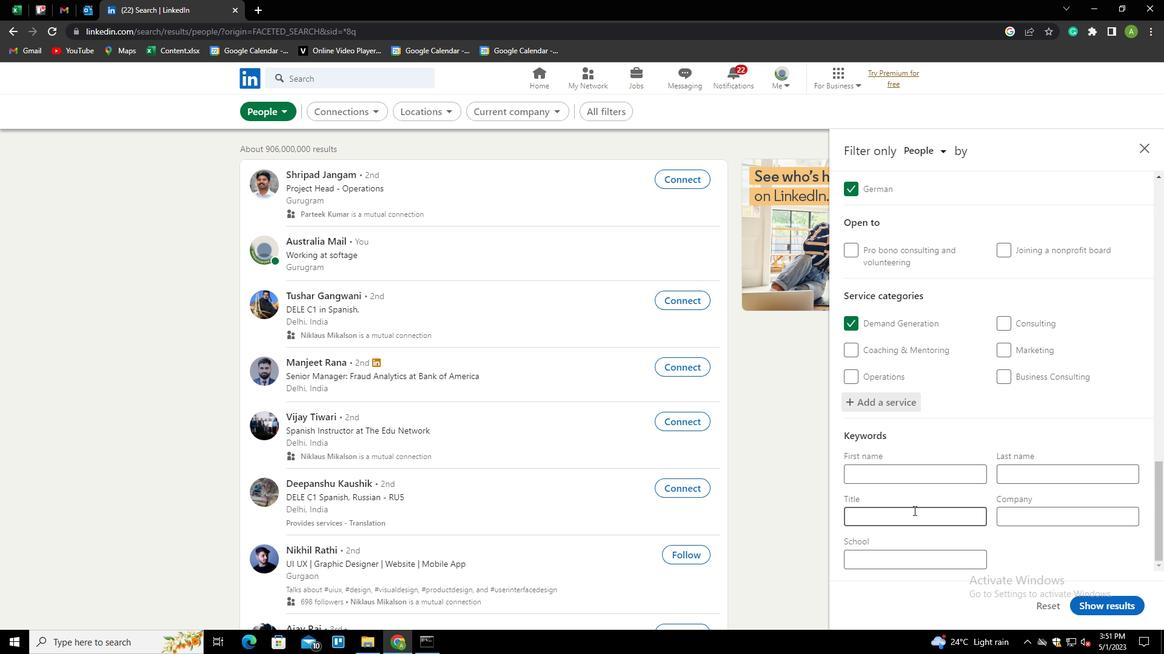 
Action: Key pressed <Key.shift>MARKETING<Key.space>STAFF
Screenshot: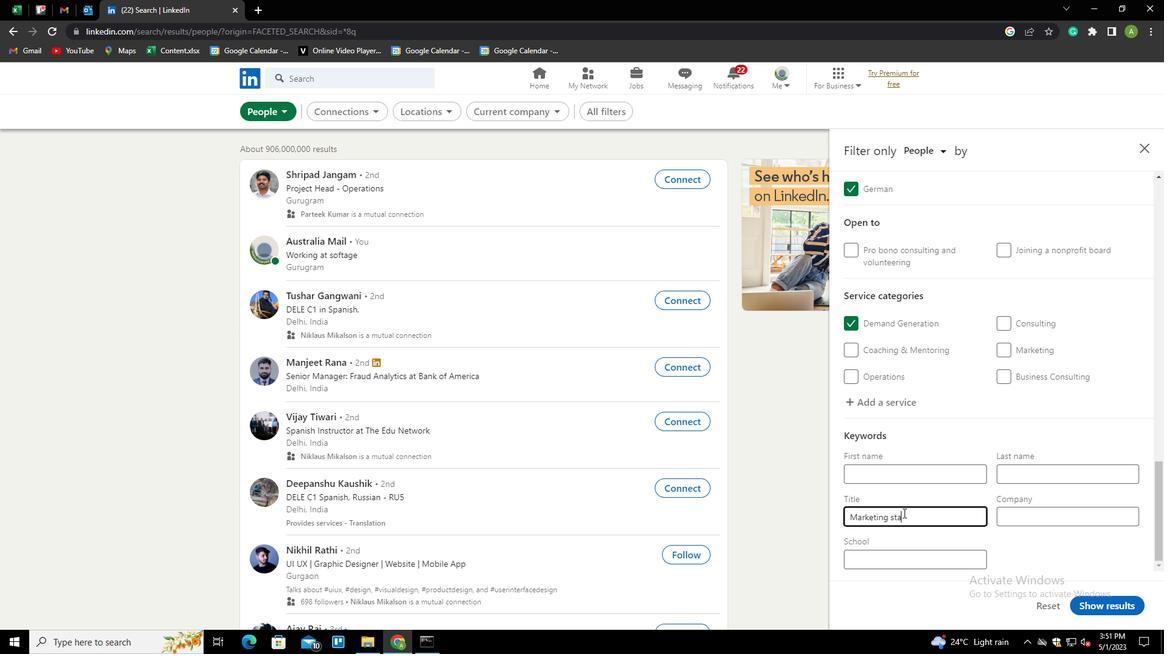 
Action: Mouse moved to (1019, 550)
Screenshot: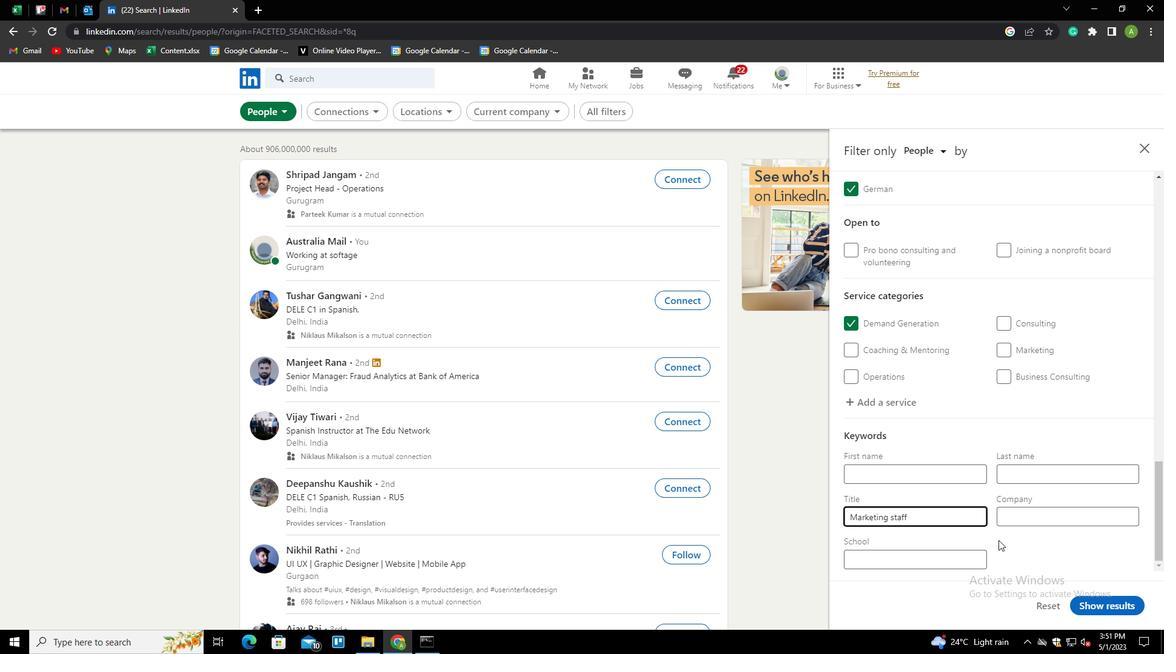 
Action: Mouse pressed left at (1019, 550)
Screenshot: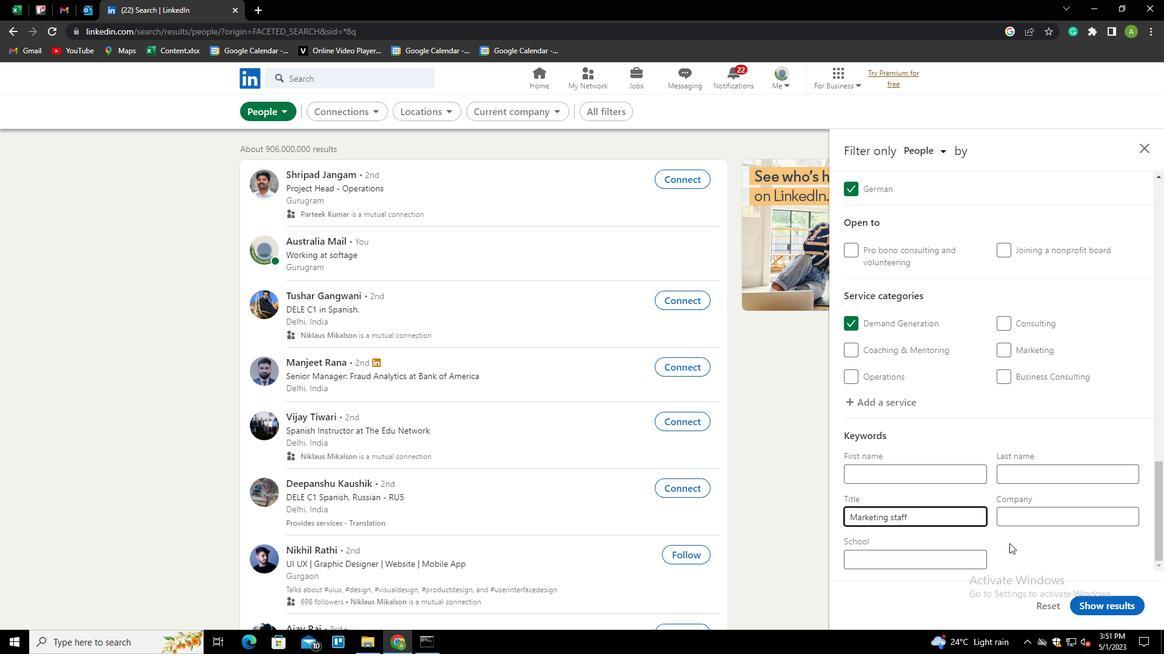 
Action: Mouse moved to (1098, 604)
Screenshot: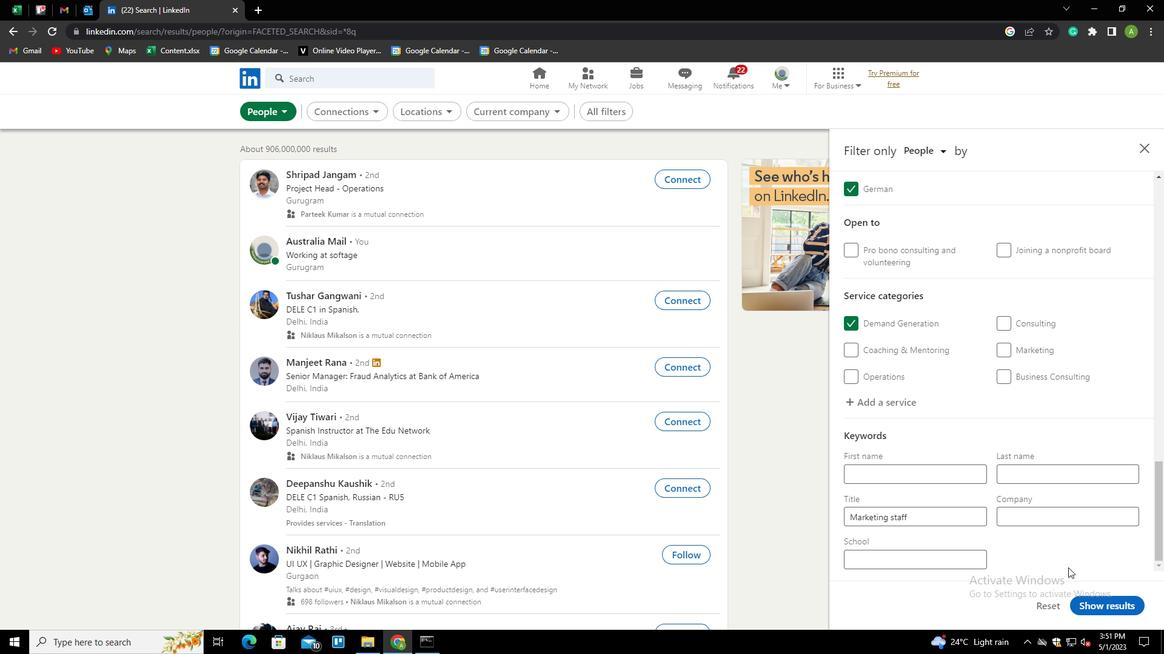 
Action: Mouse pressed left at (1098, 604)
Screenshot: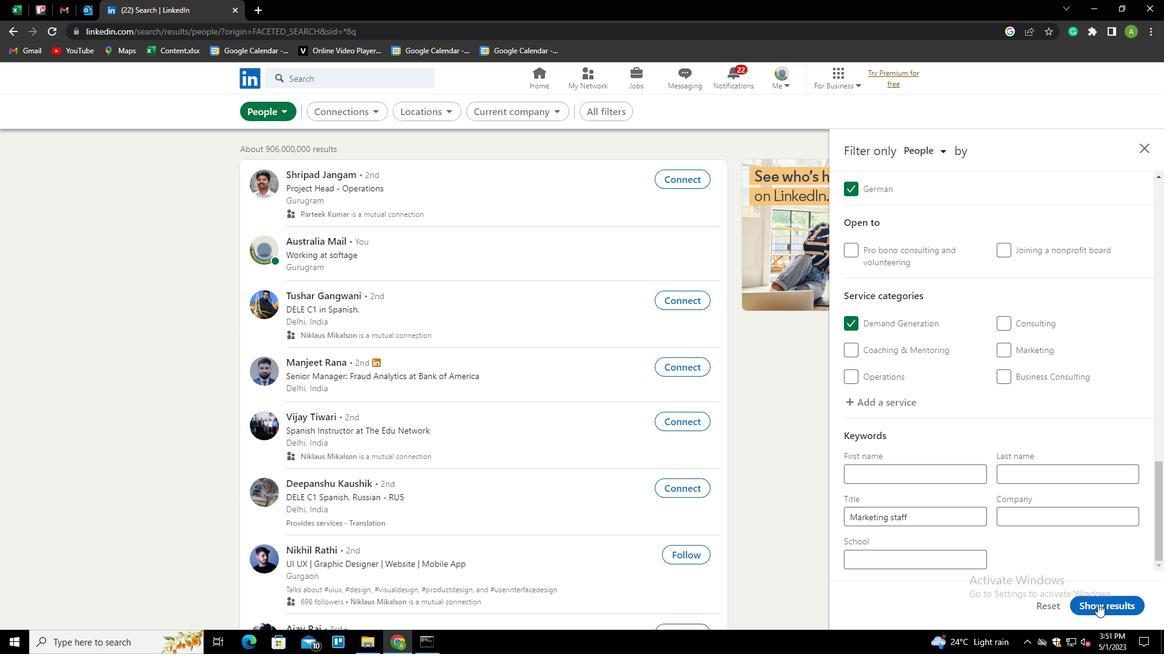 
